 Task: Create a due date automation trigger when advanced on, on the monday of the week a card is due add fields without custom field "Resume" set to a number greater or equal to 1 and greater or equal to 10 at 11:00 AM.
Action: Mouse moved to (1068, 83)
Screenshot: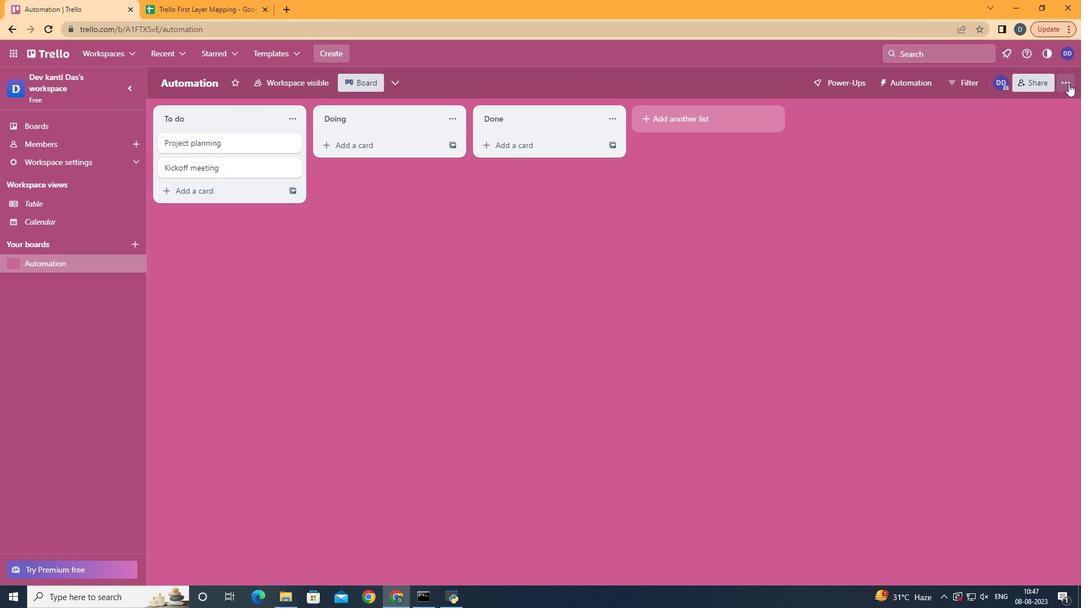 
Action: Mouse pressed left at (1068, 83)
Screenshot: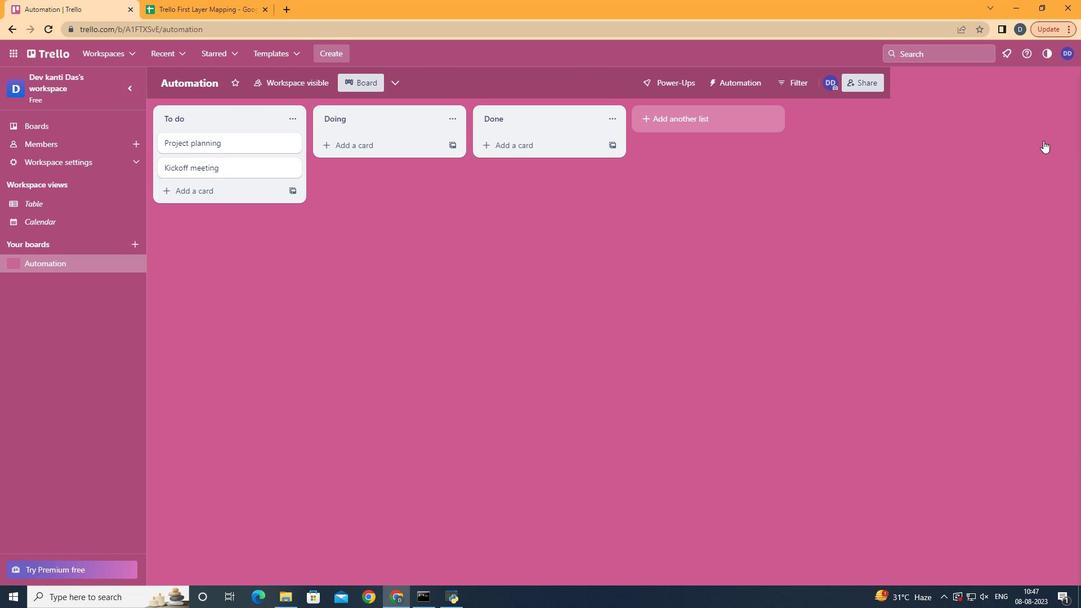 
Action: Mouse moved to (994, 233)
Screenshot: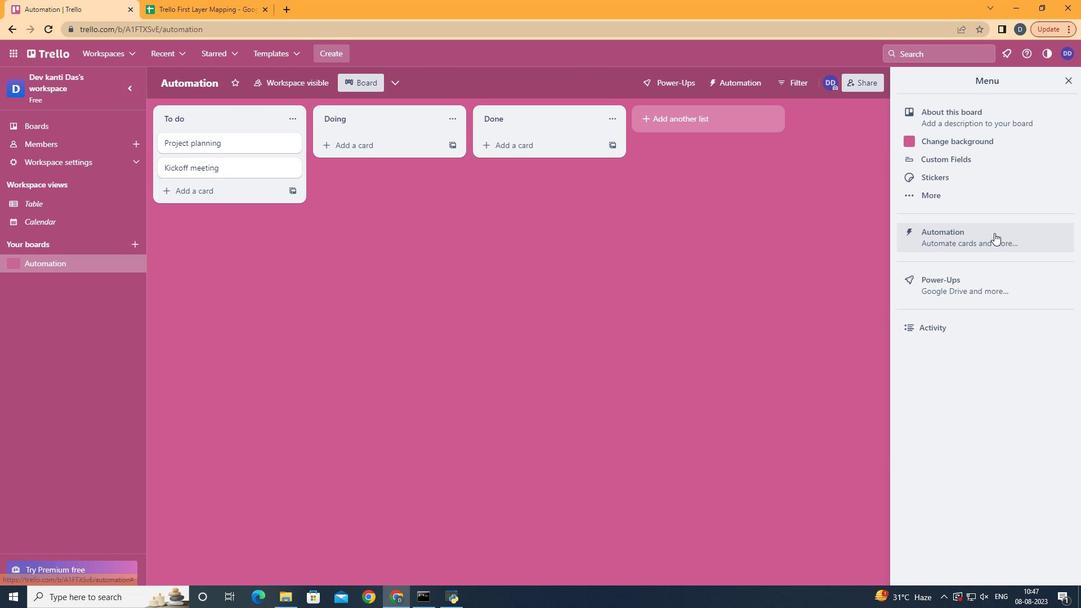 
Action: Mouse pressed left at (994, 233)
Screenshot: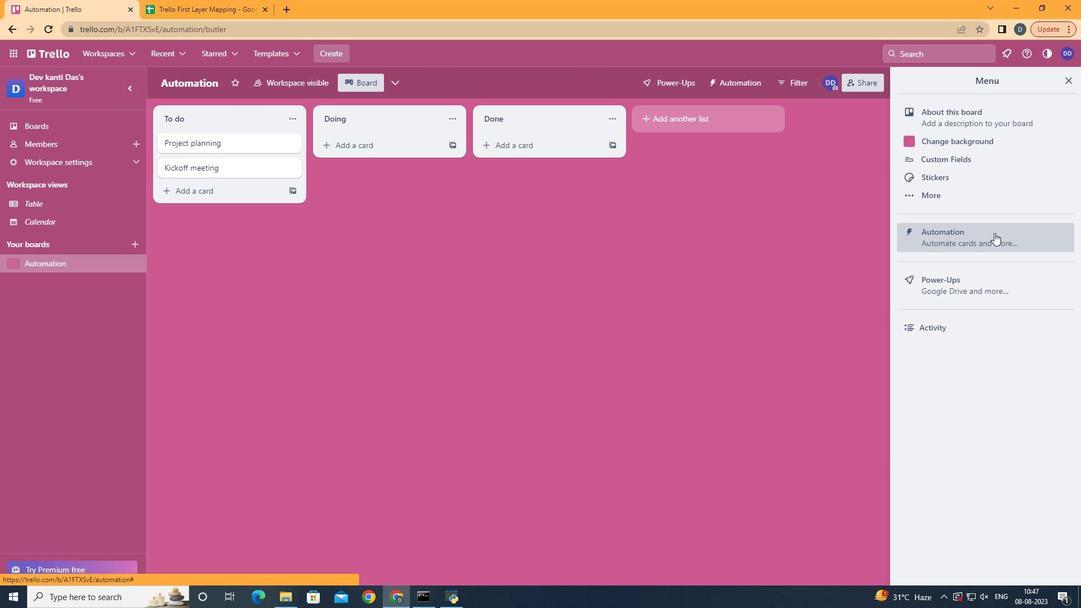 
Action: Mouse moved to (184, 222)
Screenshot: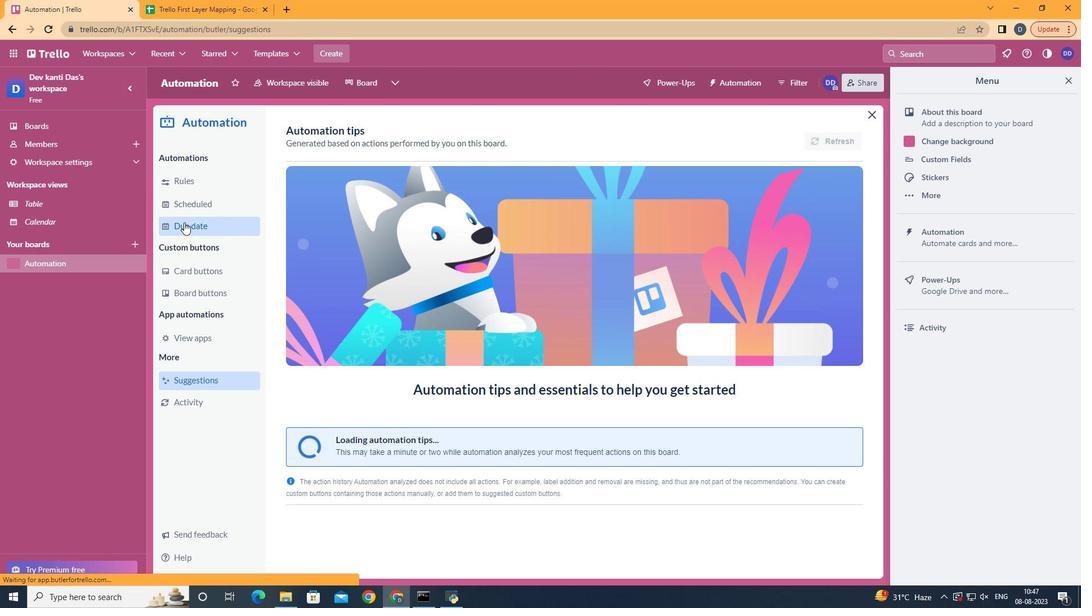
Action: Mouse pressed left at (184, 222)
Screenshot: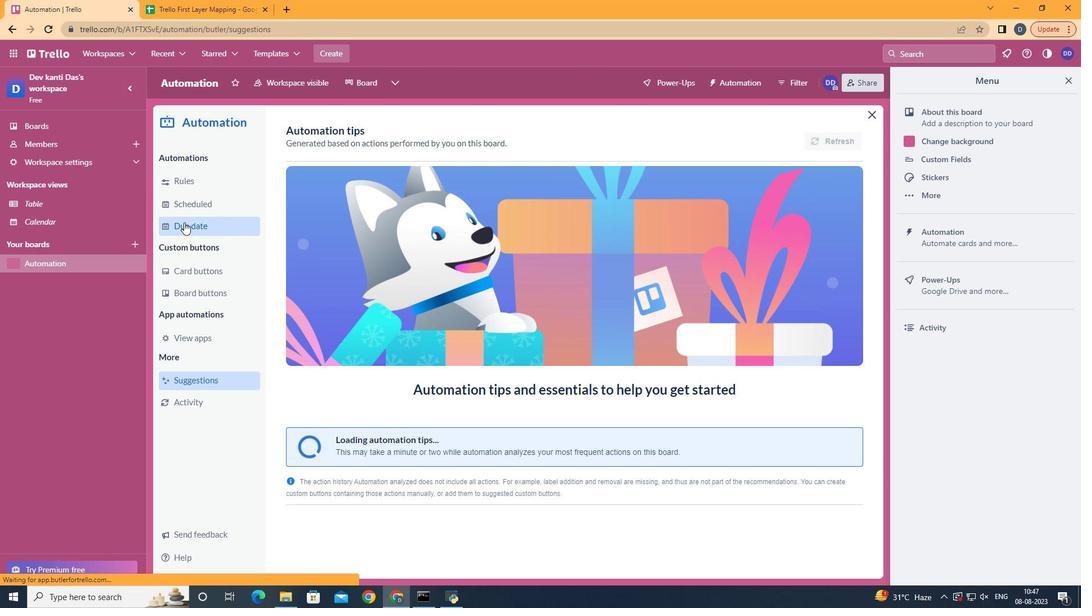 
Action: Mouse moved to (784, 136)
Screenshot: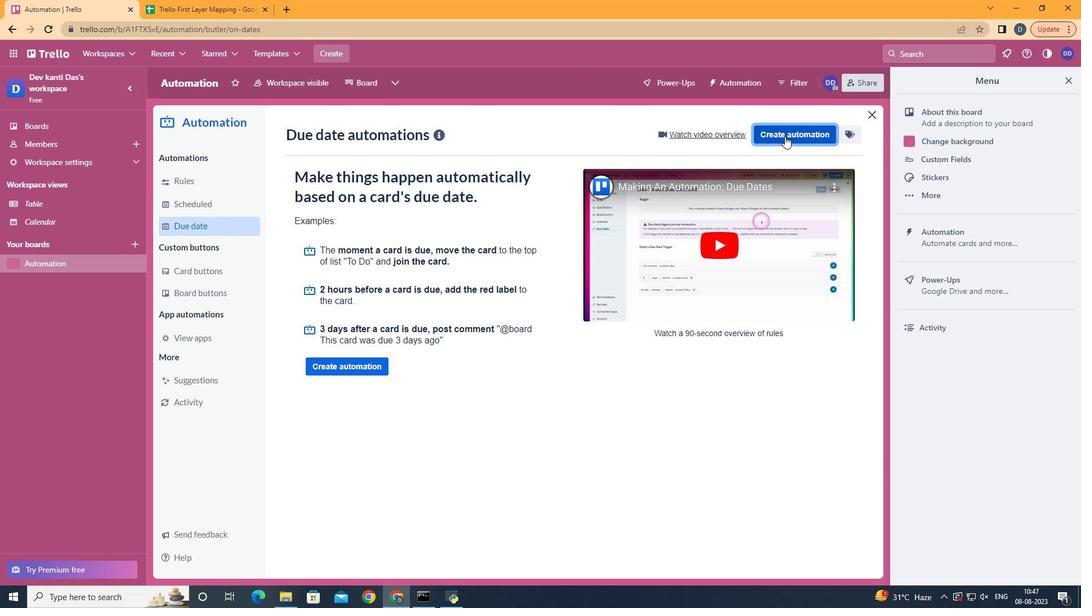 
Action: Mouse pressed left at (784, 136)
Screenshot: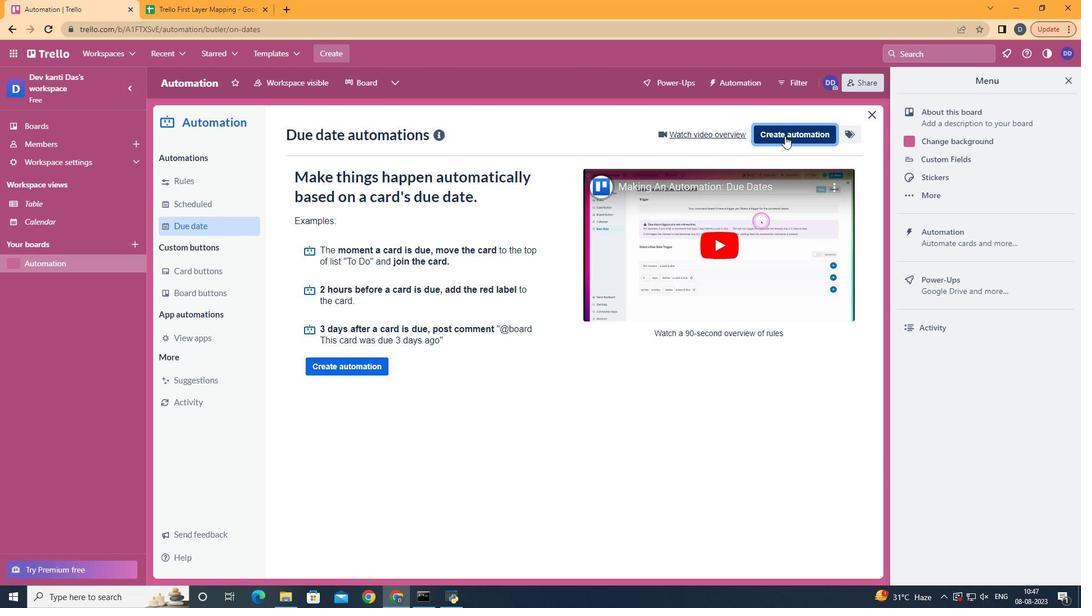 
Action: Mouse moved to (576, 238)
Screenshot: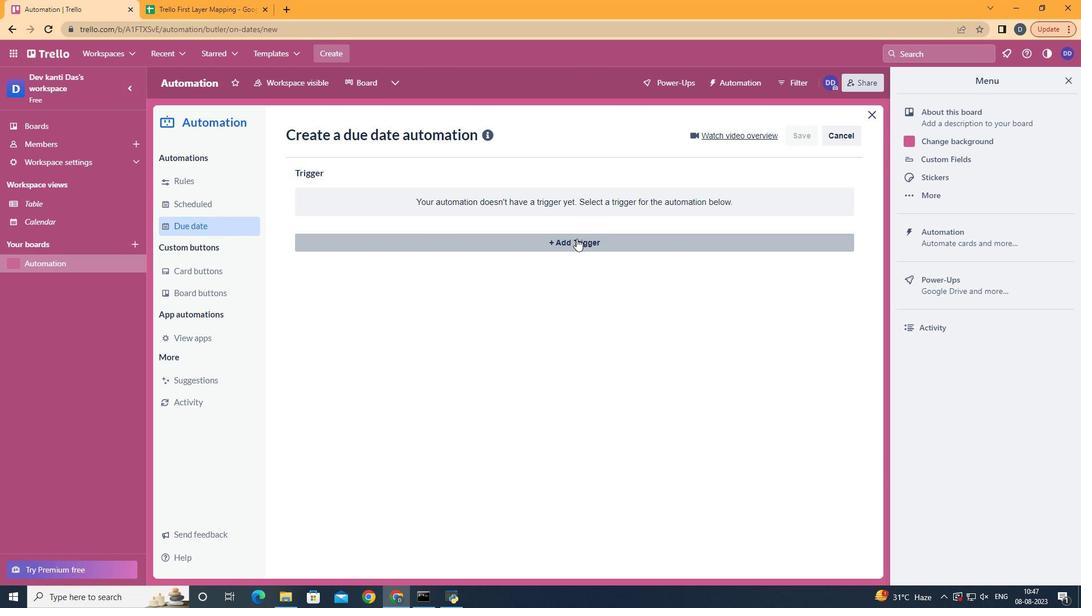 
Action: Mouse pressed left at (576, 238)
Screenshot: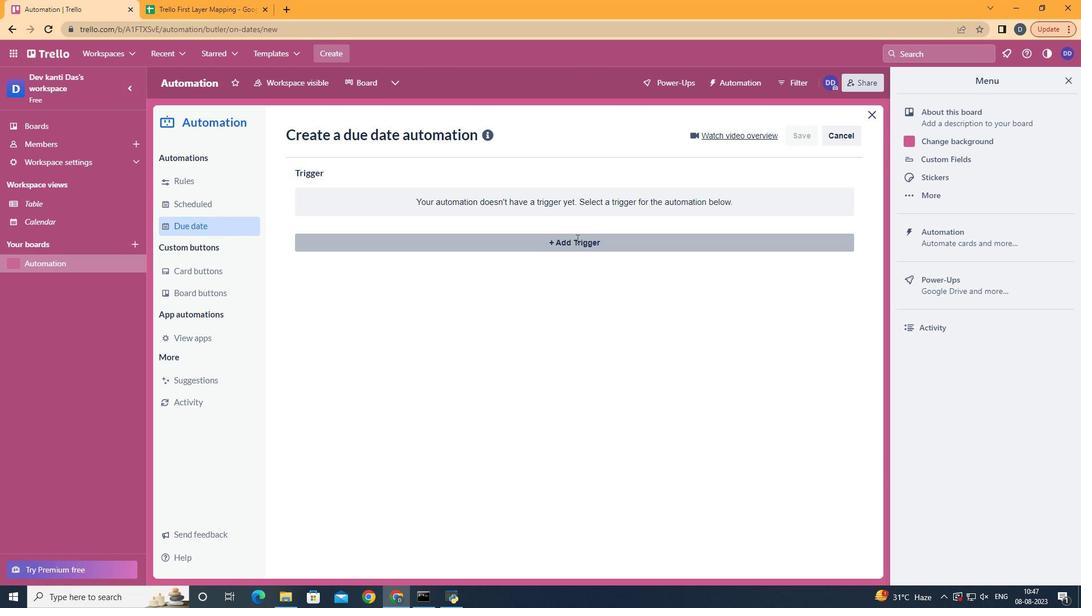 
Action: Mouse moved to (360, 291)
Screenshot: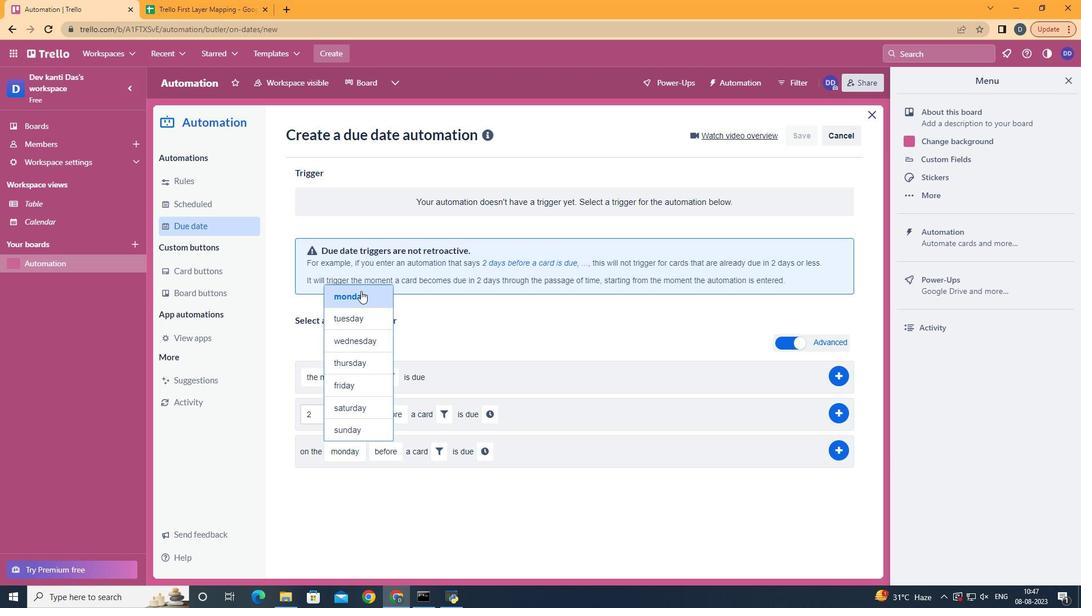 
Action: Mouse pressed left at (360, 291)
Screenshot: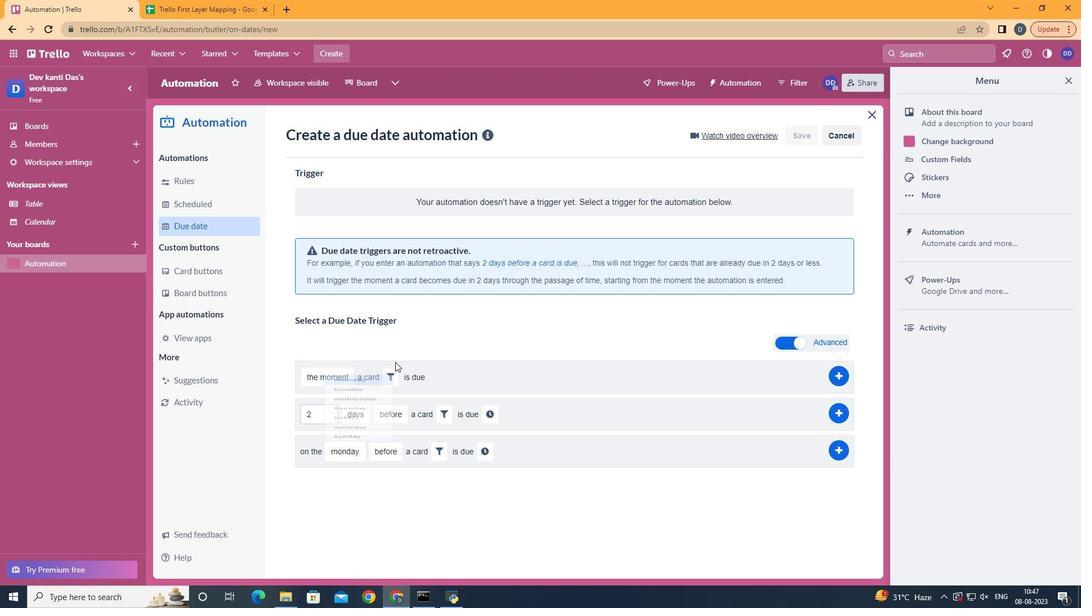 
Action: Mouse moved to (403, 522)
Screenshot: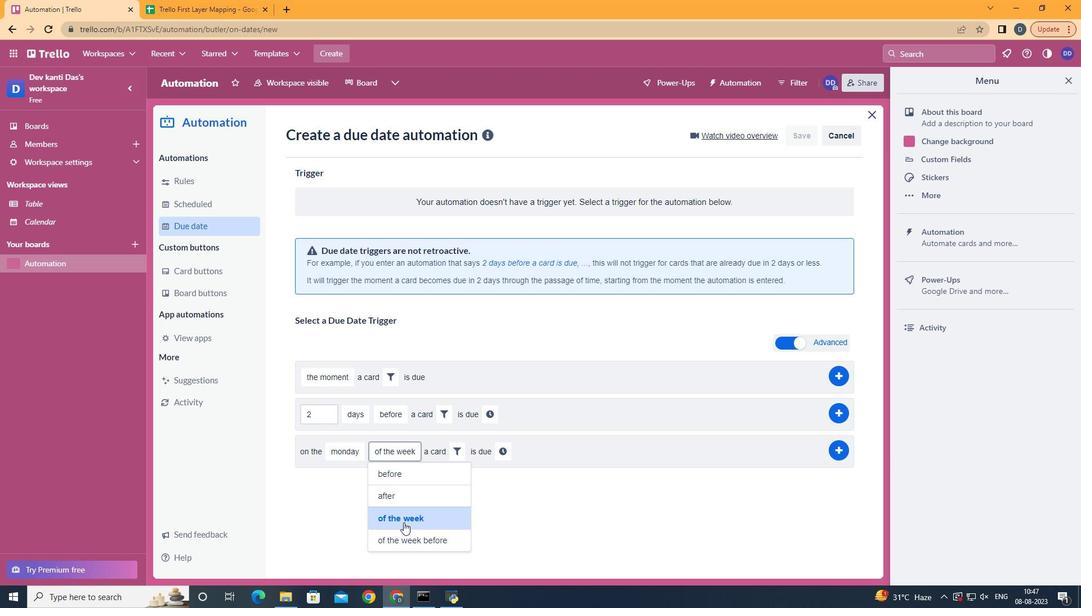
Action: Mouse pressed left at (403, 522)
Screenshot: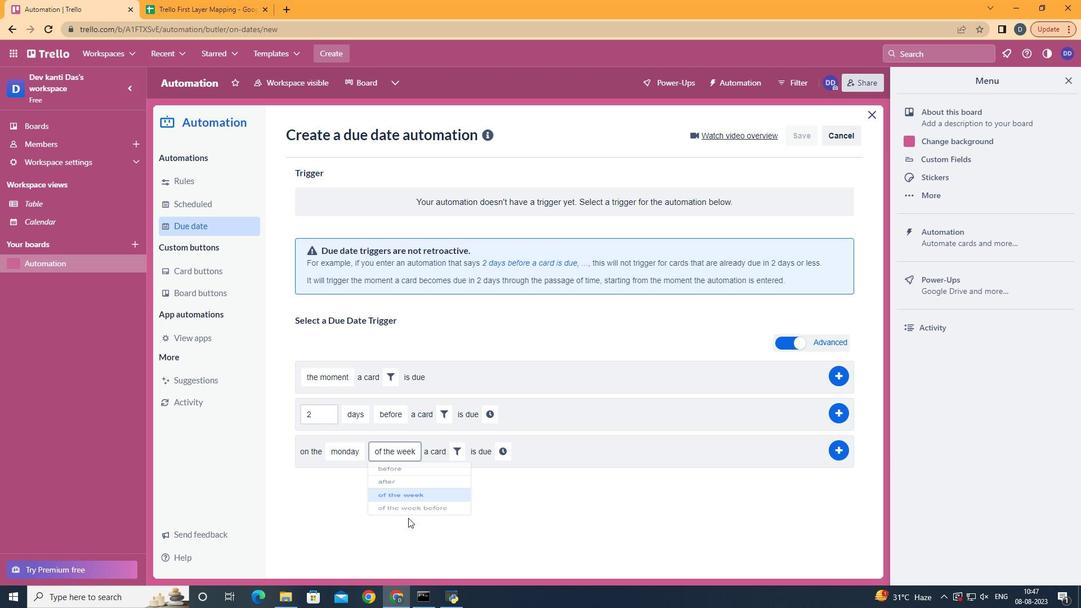 
Action: Mouse moved to (453, 461)
Screenshot: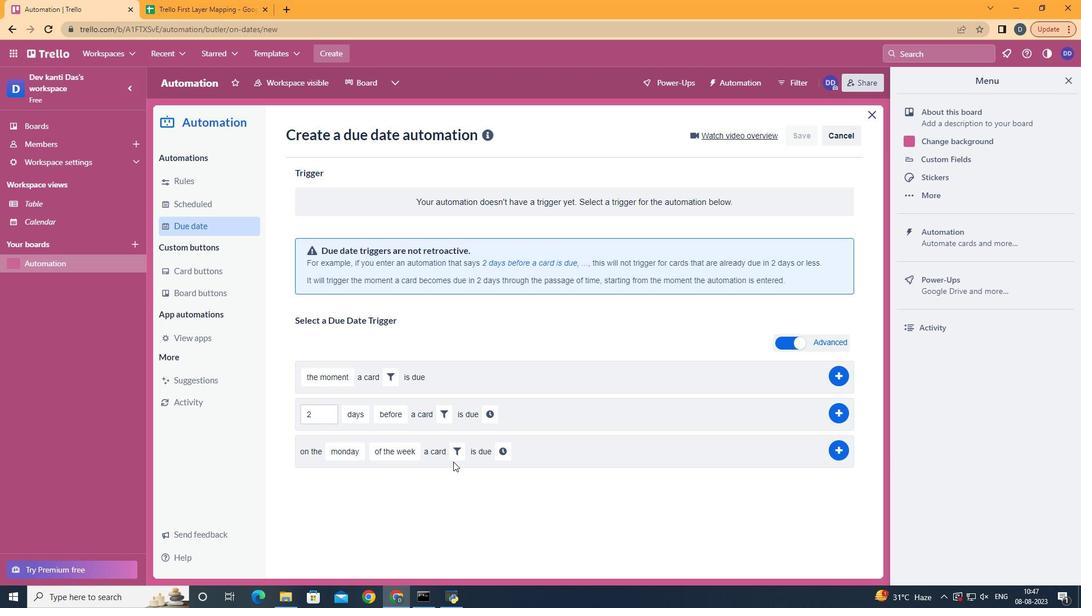 
Action: Mouse pressed left at (453, 461)
Screenshot: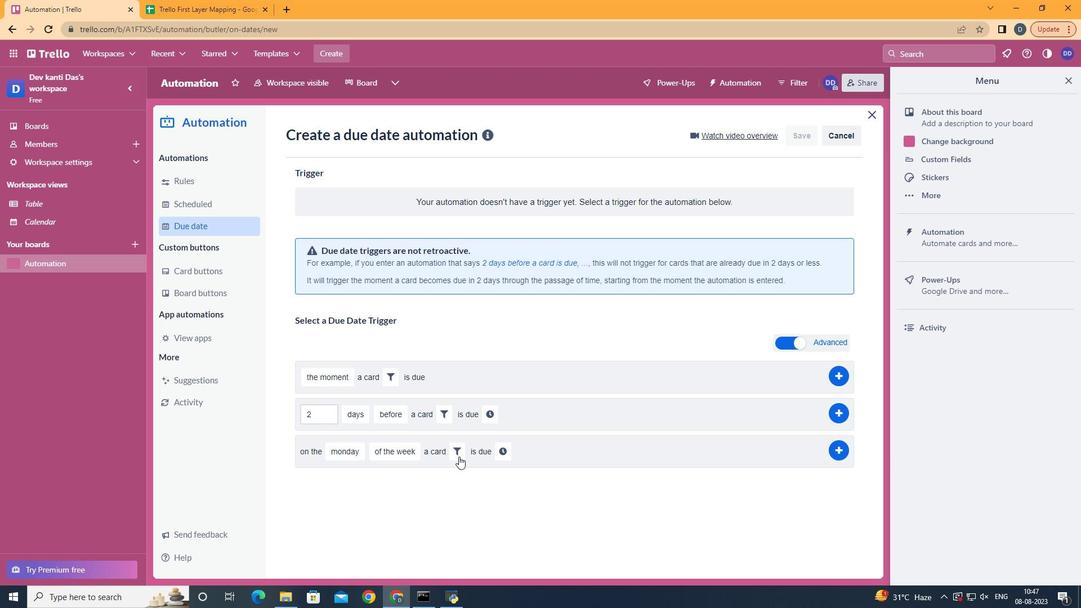
Action: Mouse moved to (458, 456)
Screenshot: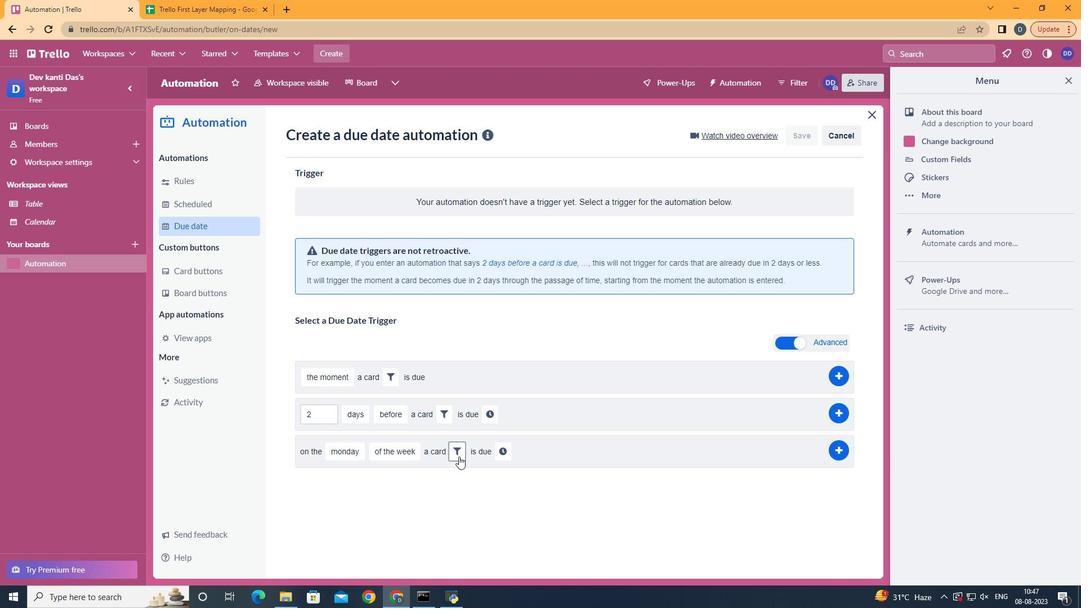 
Action: Mouse pressed left at (458, 456)
Screenshot: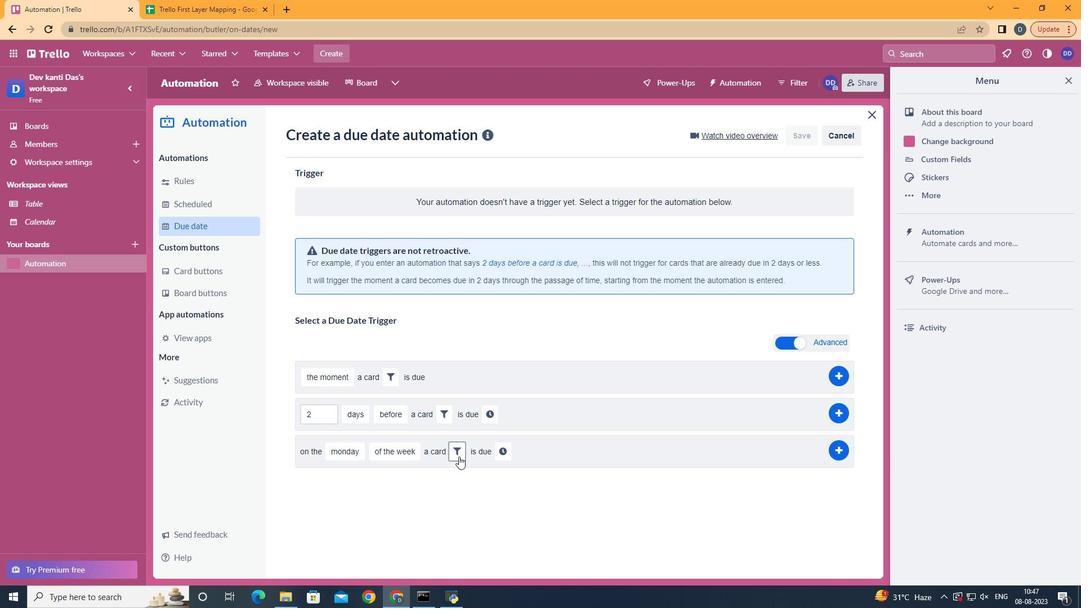 
Action: Mouse moved to (633, 485)
Screenshot: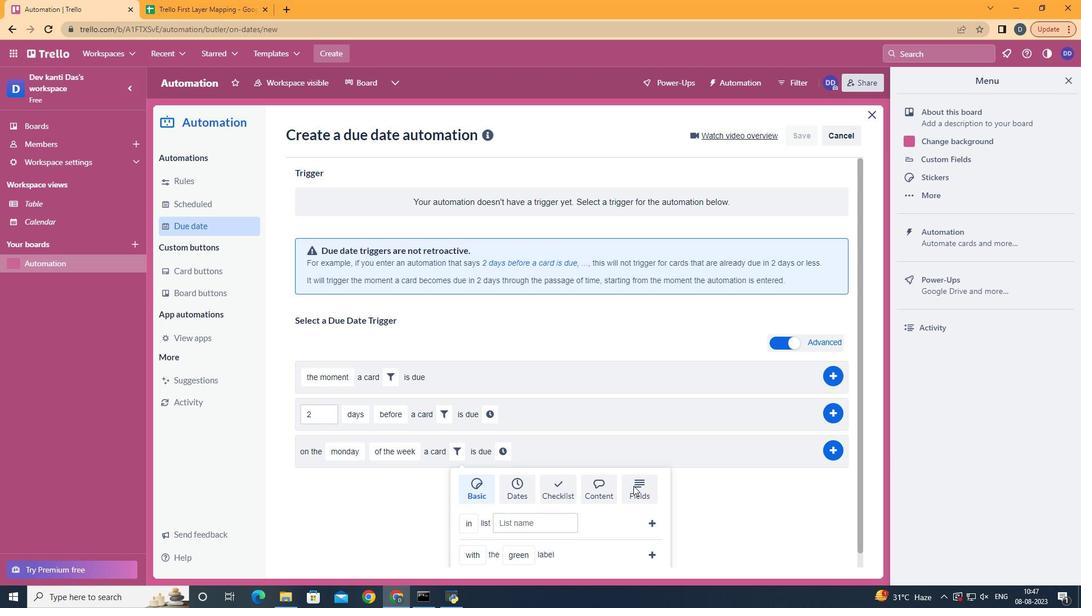 
Action: Mouse pressed left at (633, 485)
Screenshot: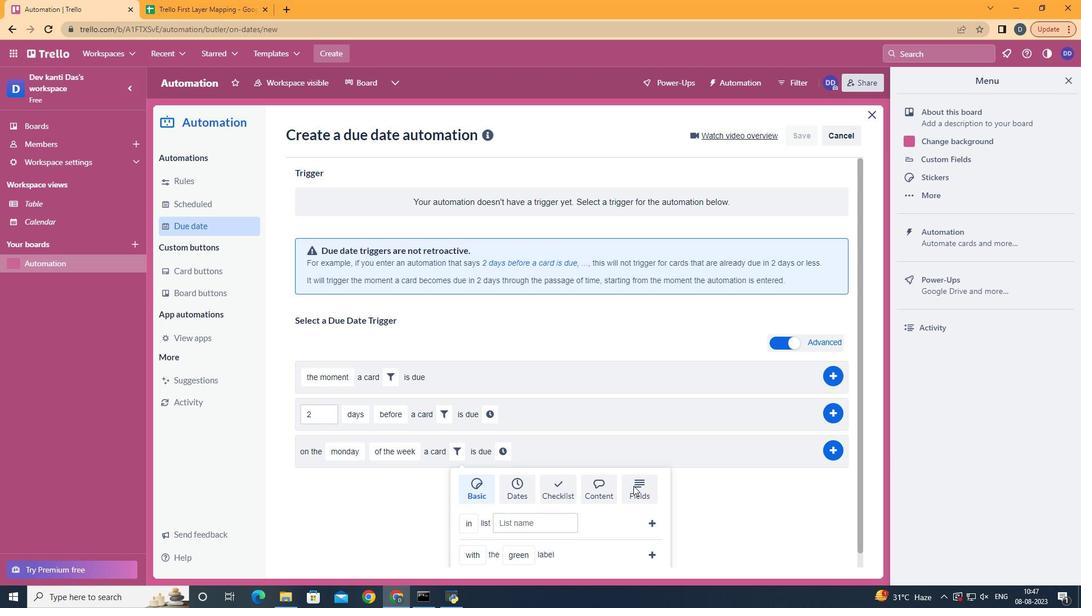 
Action: Mouse scrolled (633, 485) with delta (0, 0)
Screenshot: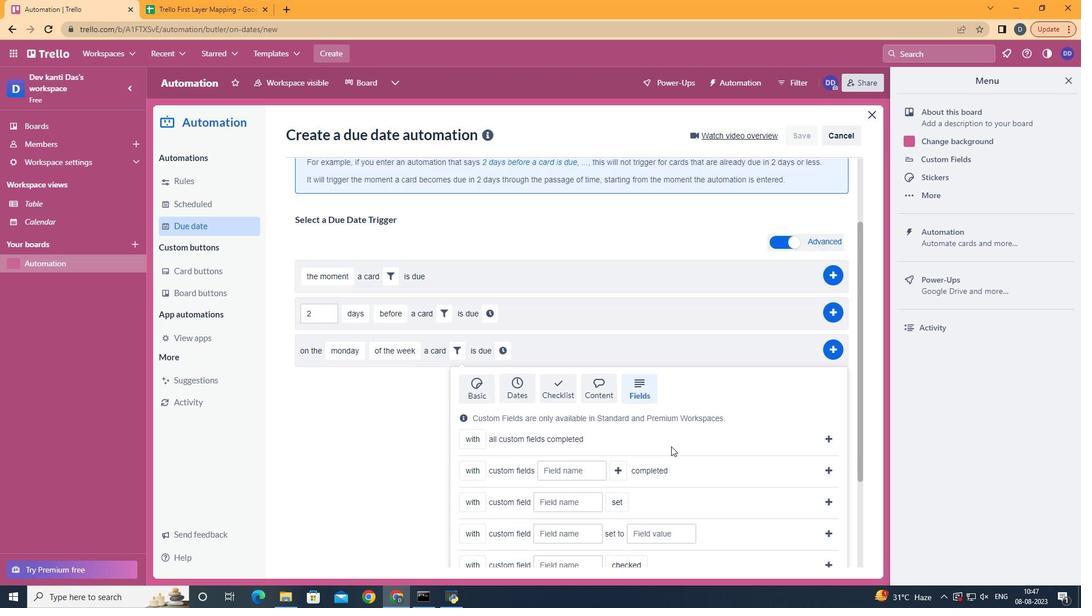 
Action: Mouse scrolled (633, 485) with delta (0, 0)
Screenshot: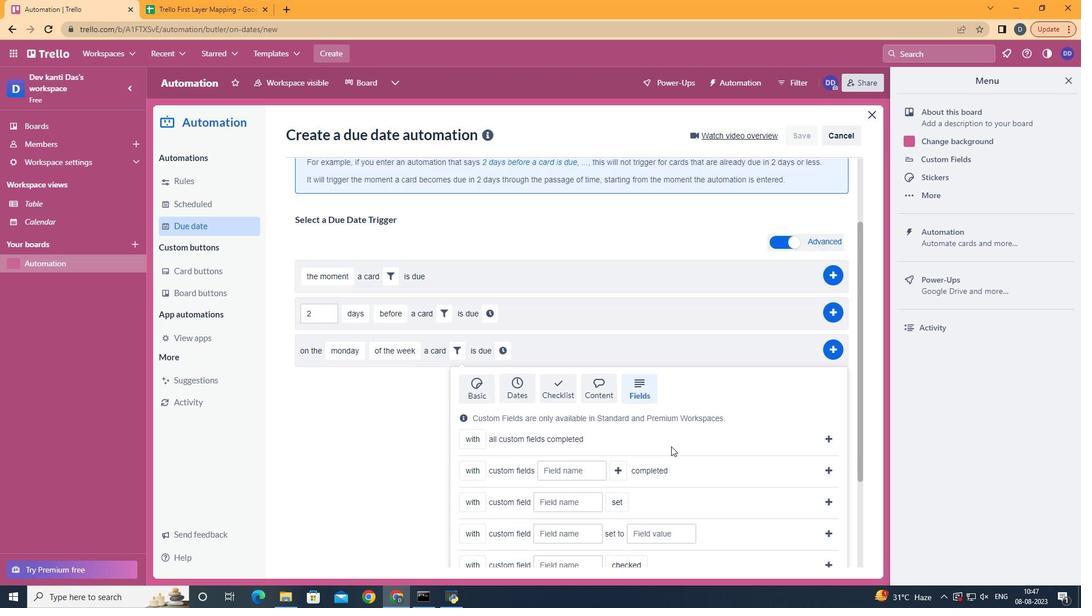
Action: Mouse scrolled (633, 485) with delta (0, 0)
Screenshot: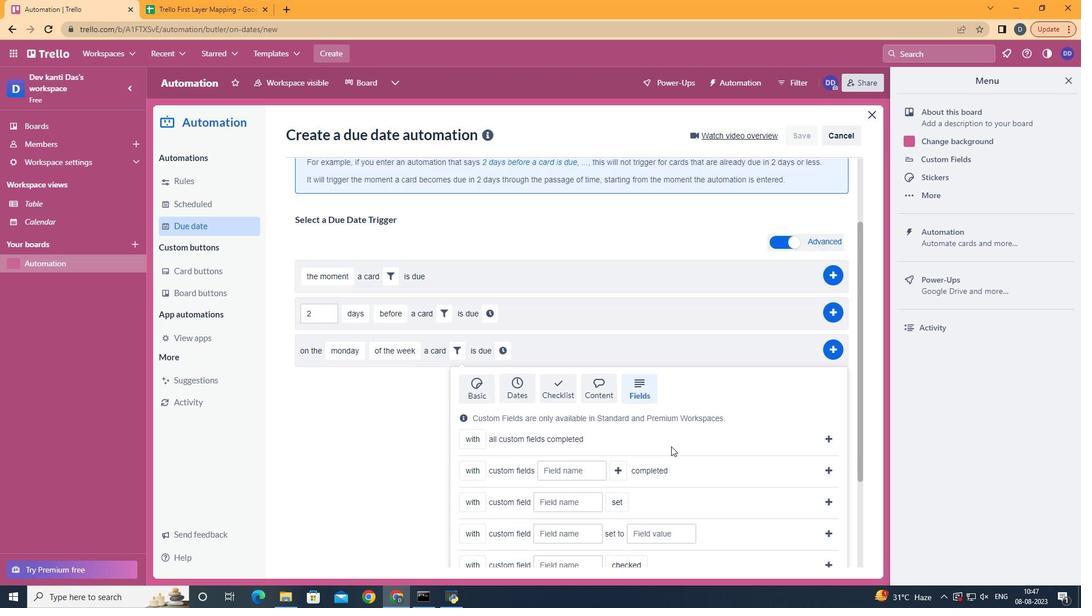 
Action: Mouse scrolled (633, 485) with delta (0, 0)
Screenshot: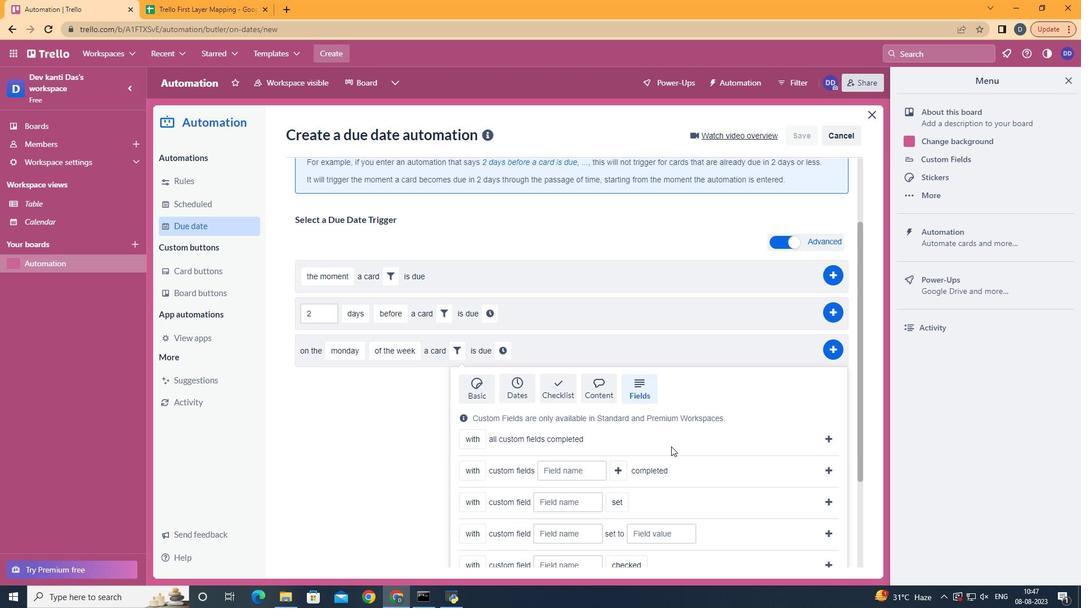 
Action: Mouse scrolled (633, 485) with delta (0, 0)
Screenshot: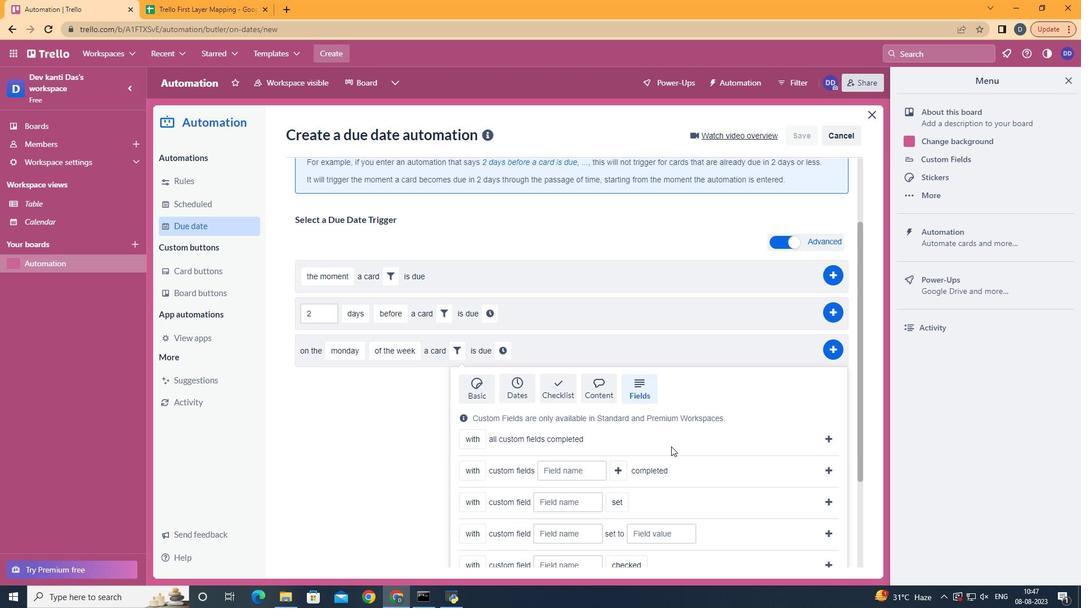 
Action: Mouse scrolled (633, 485) with delta (0, 0)
Screenshot: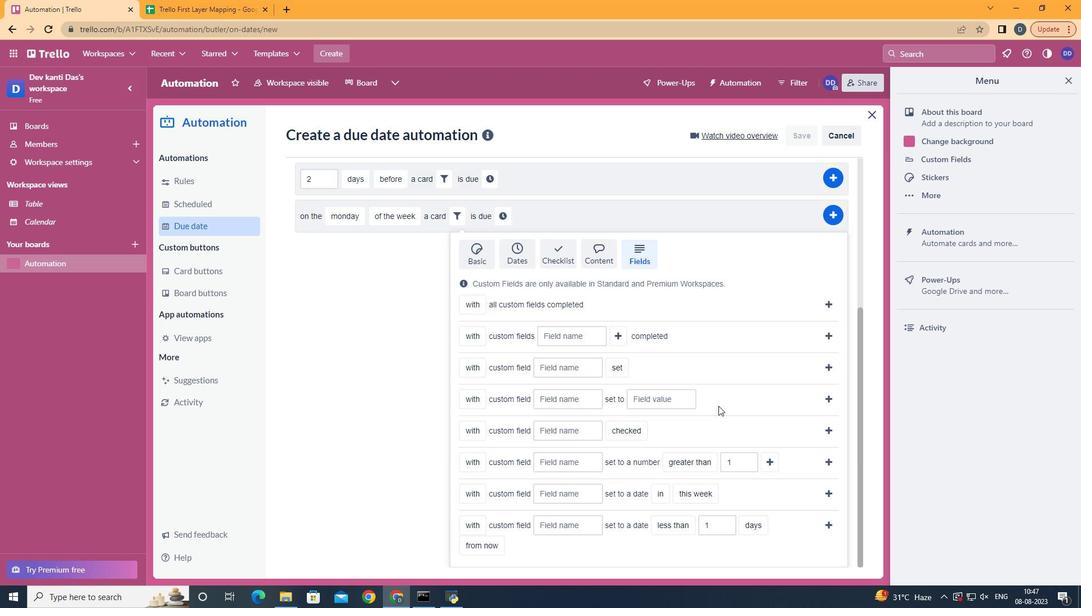 
Action: Mouse moved to (474, 499)
Screenshot: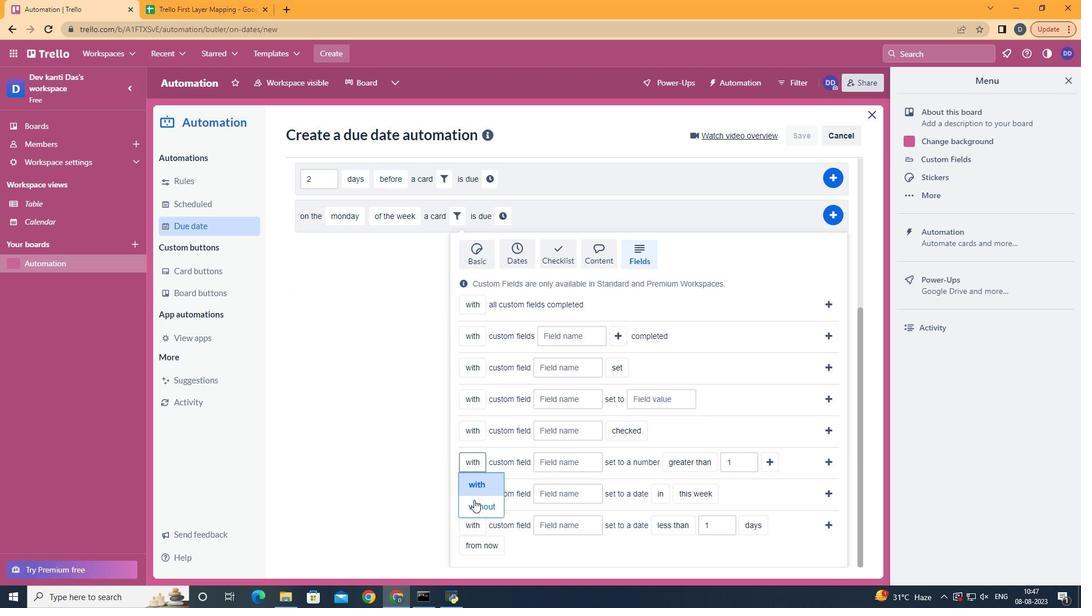 
Action: Mouse pressed left at (474, 499)
Screenshot: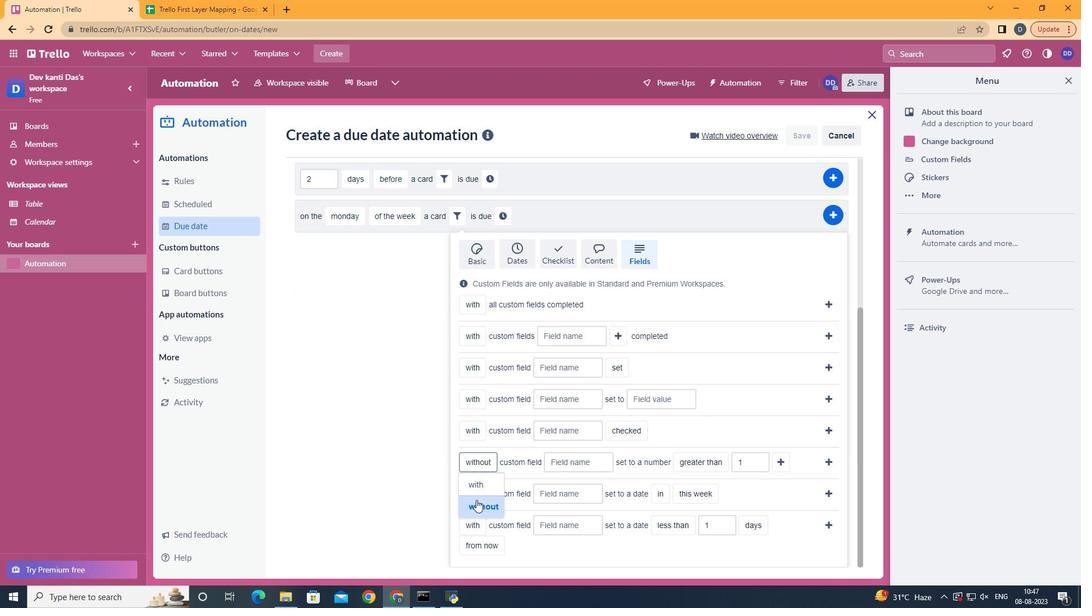 
Action: Mouse moved to (572, 458)
Screenshot: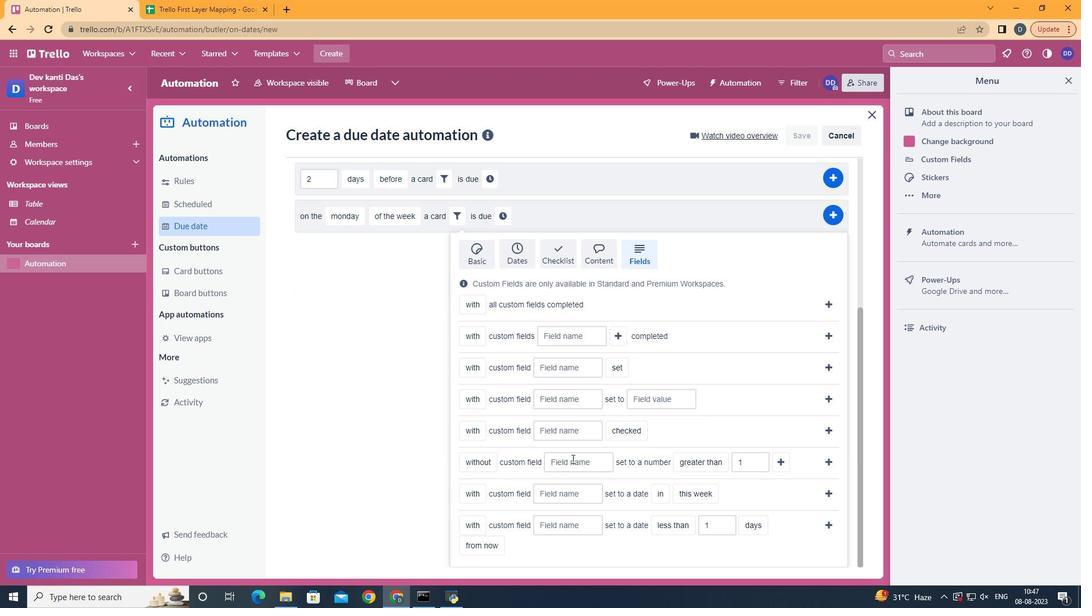 
Action: Mouse pressed left at (572, 458)
Screenshot: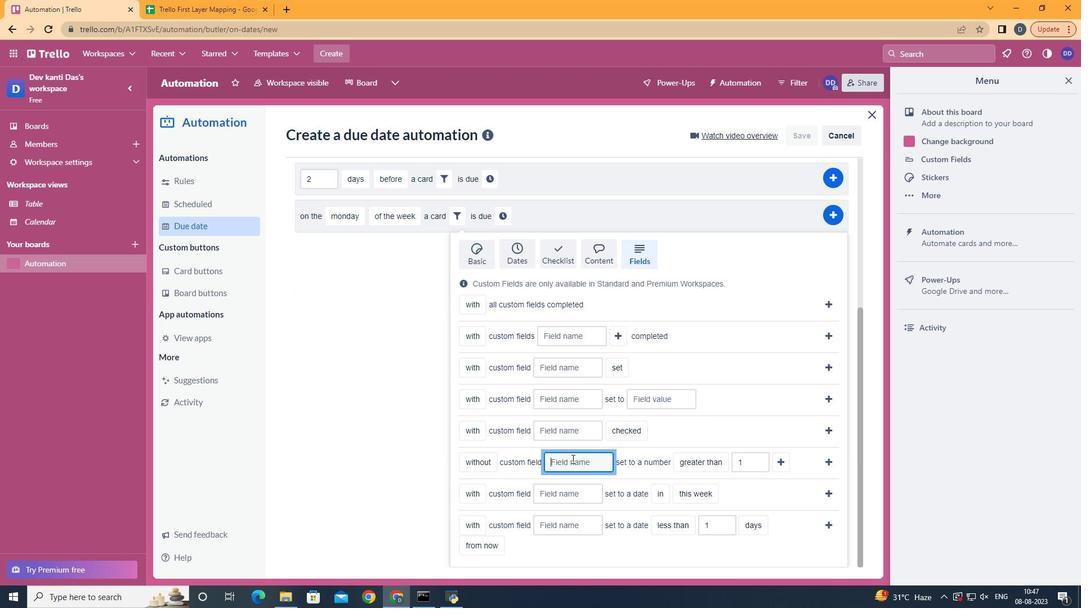 
Action: Key pressed <Key.shift>Resume
Screenshot: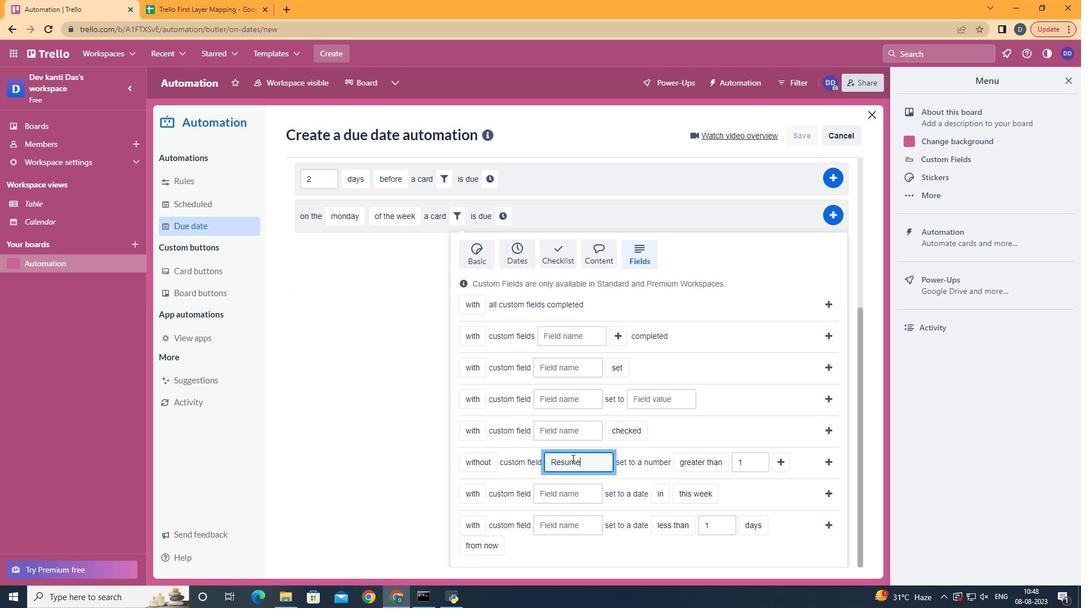 
Action: Mouse moved to (716, 508)
Screenshot: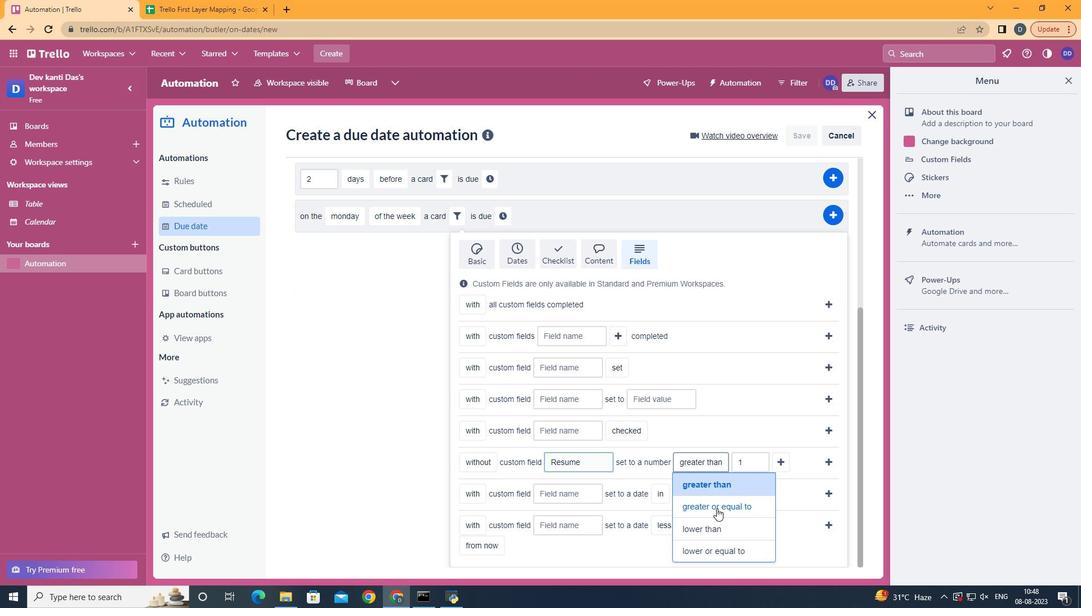 
Action: Mouse pressed left at (716, 508)
Screenshot: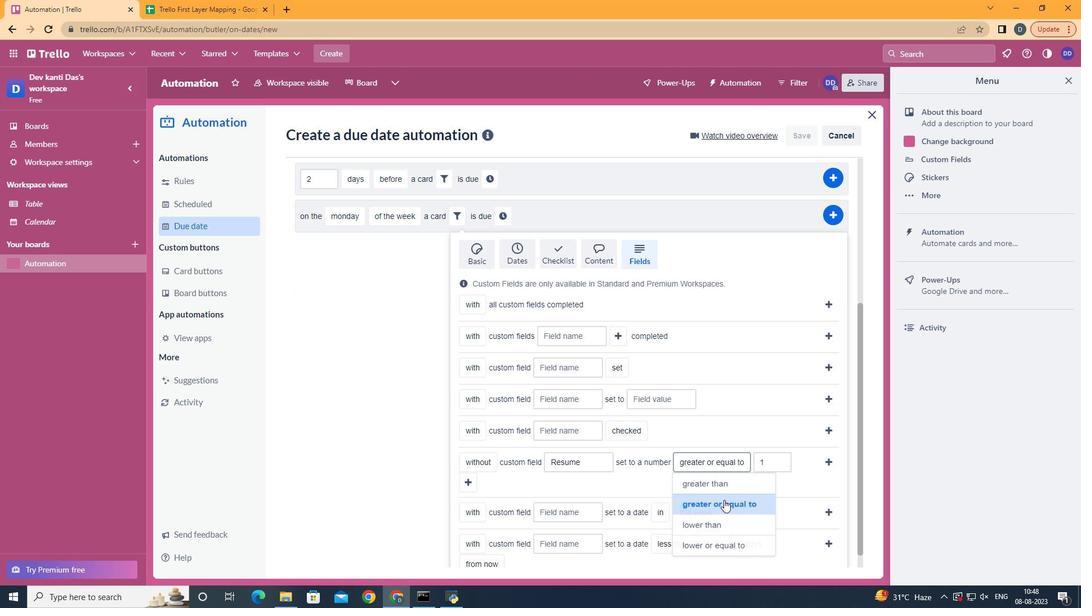 
Action: Mouse moved to (472, 485)
Screenshot: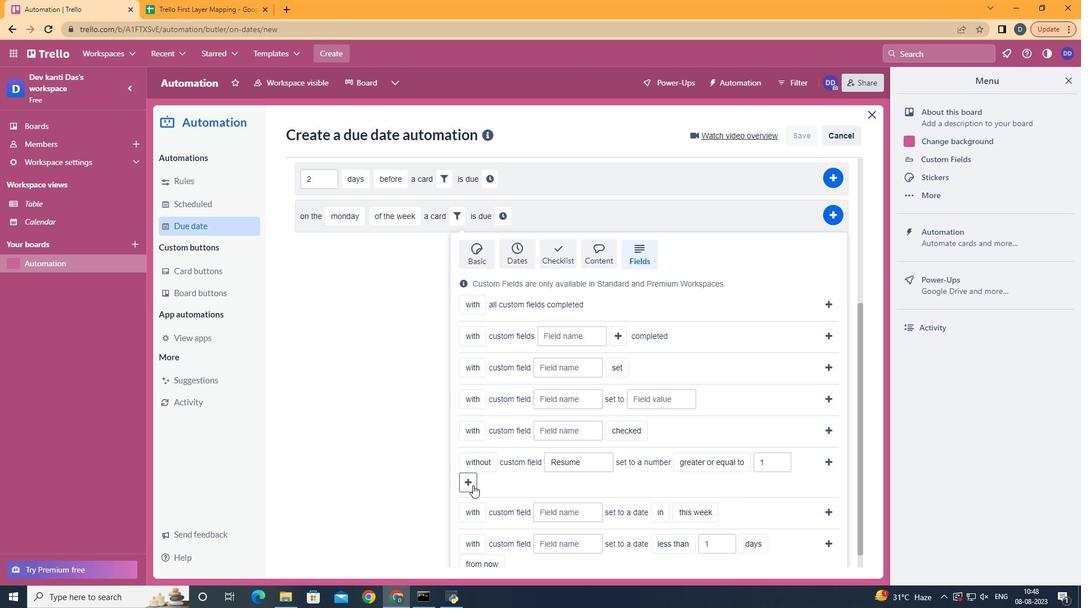 
Action: Mouse pressed left at (472, 485)
Screenshot: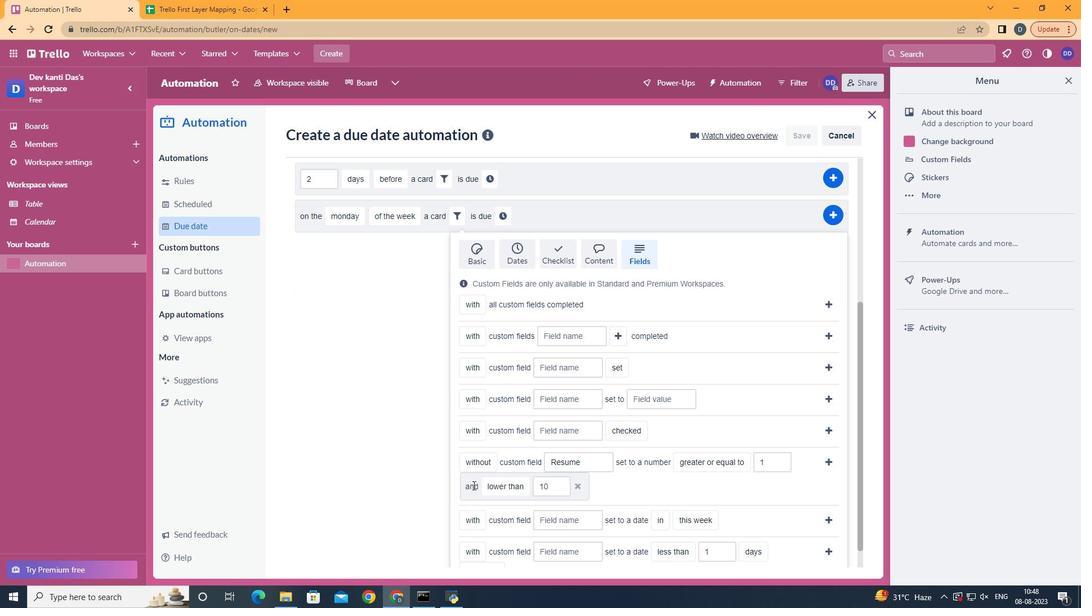 
Action: Mouse moved to (537, 469)
Screenshot: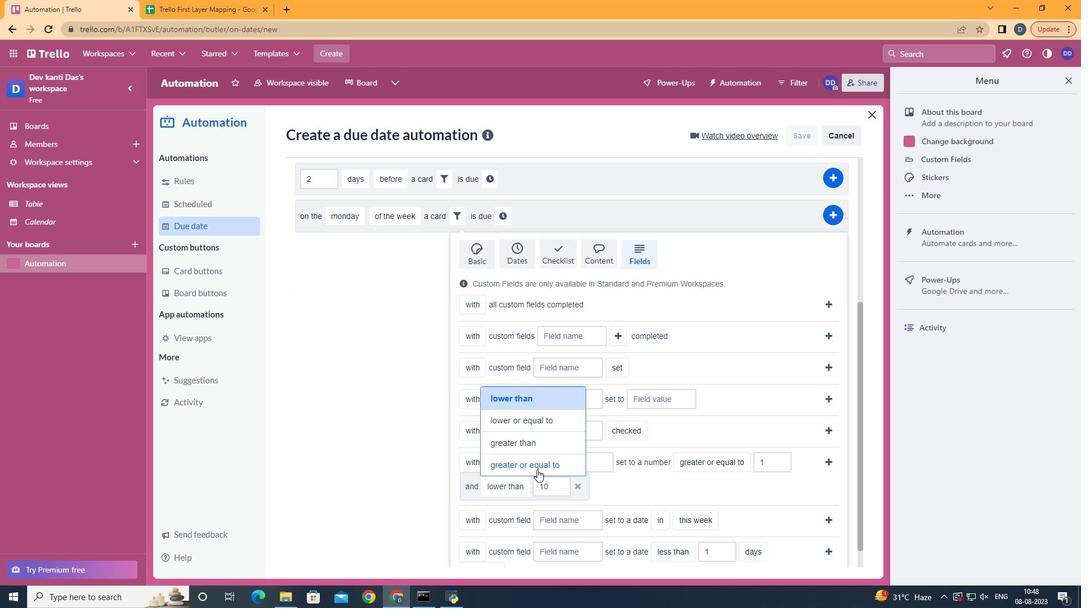 
Action: Mouse pressed left at (537, 469)
Screenshot: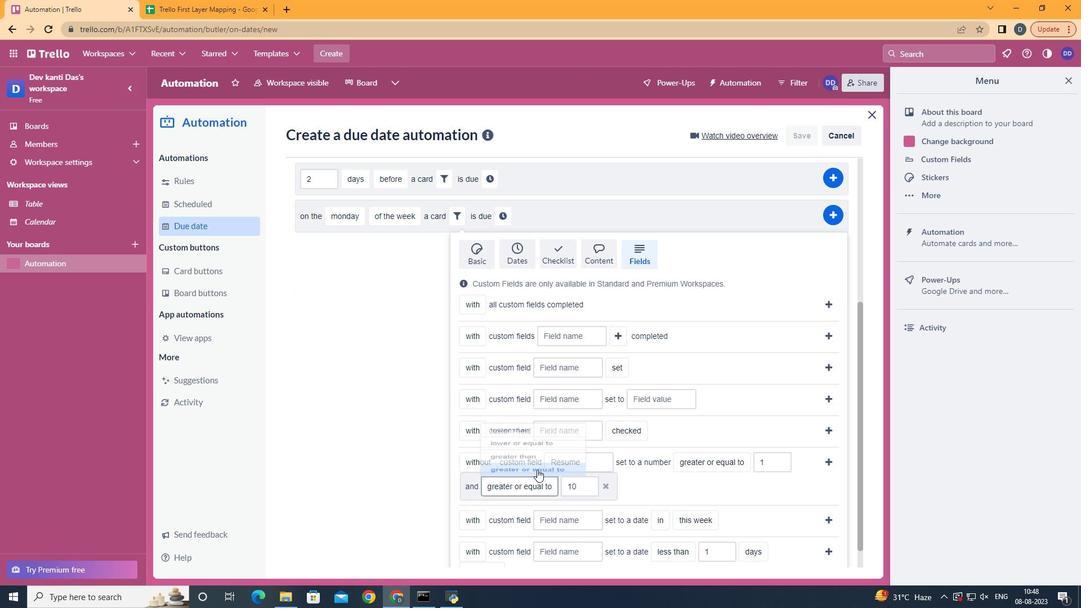 
Action: Mouse moved to (825, 466)
Screenshot: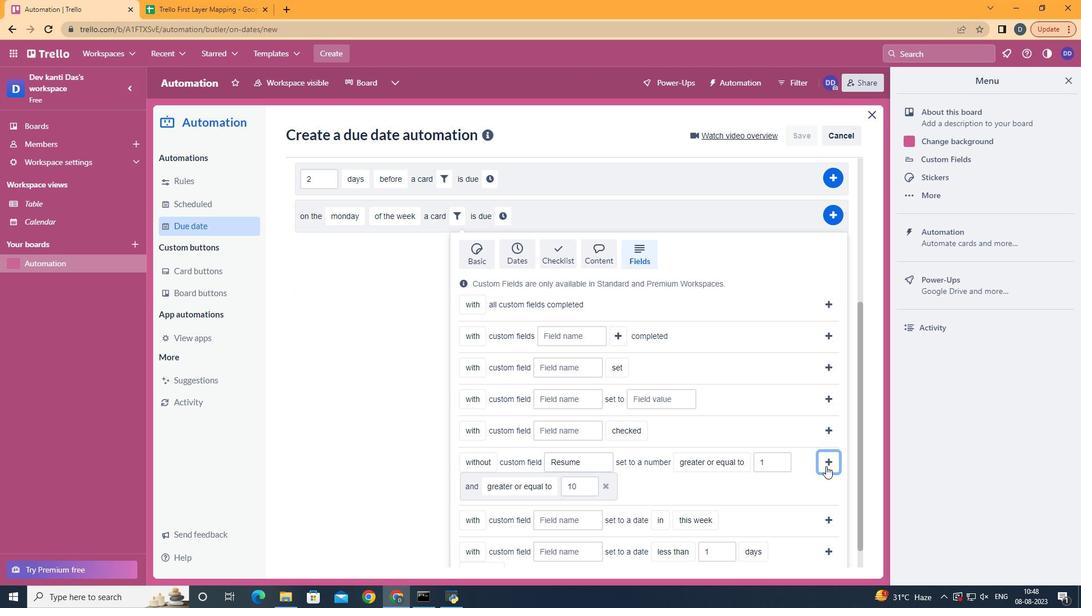 
Action: Mouse pressed left at (825, 466)
Screenshot: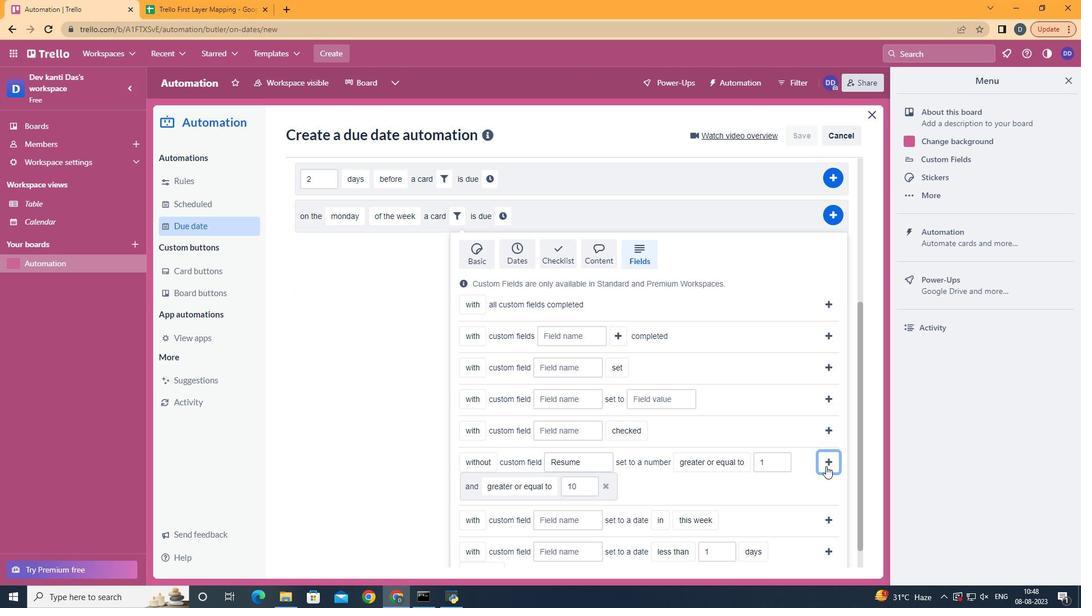 
Action: Mouse moved to (342, 478)
Screenshot: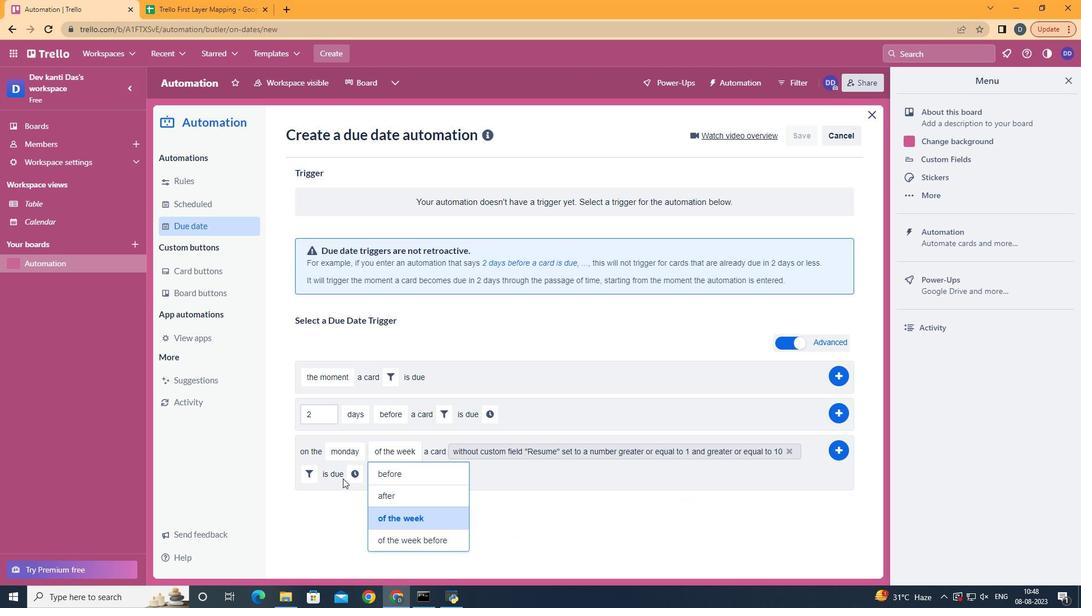
Action: Mouse pressed left at (342, 478)
Screenshot: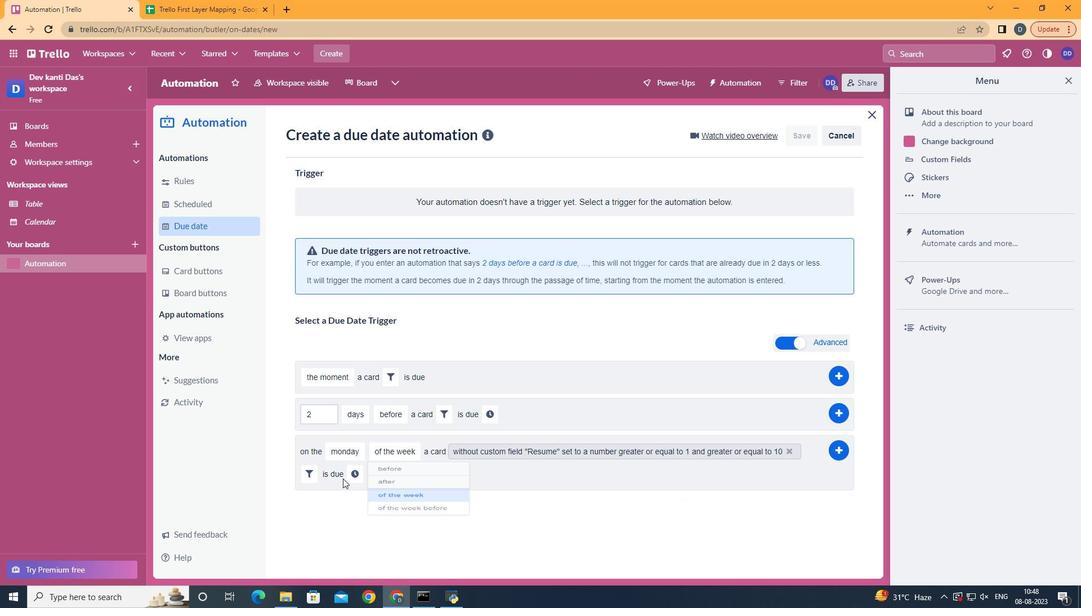 
Action: Mouse moved to (364, 471)
Screenshot: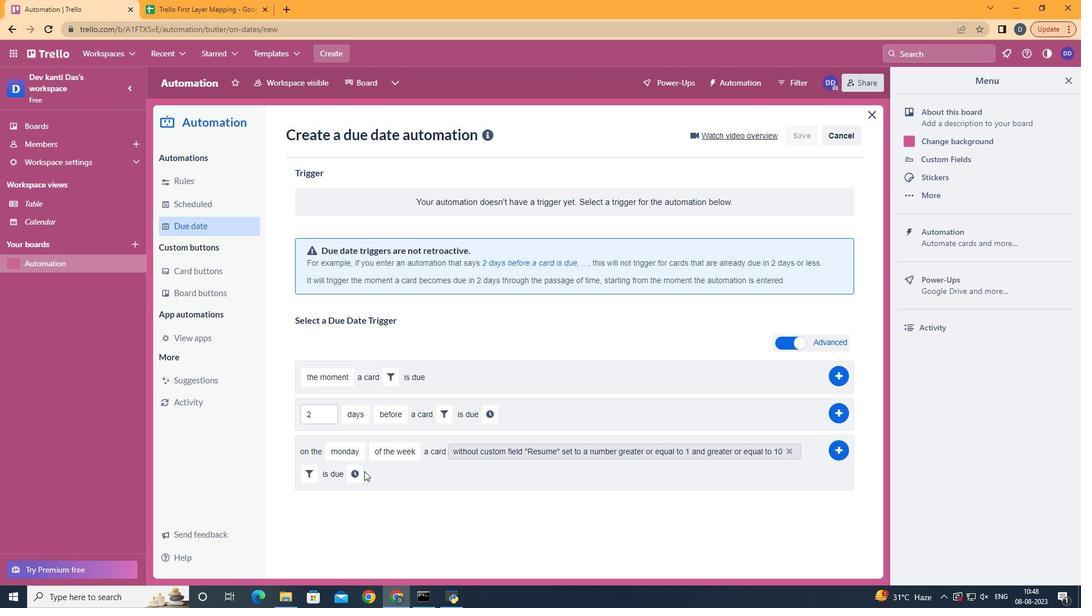 
Action: Mouse pressed left at (364, 471)
Screenshot: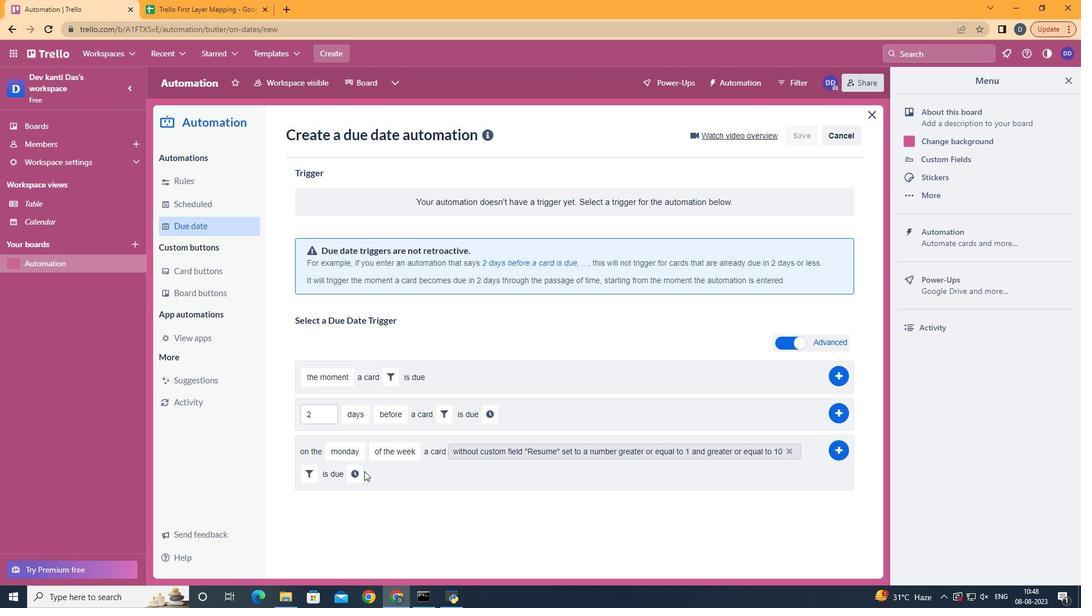 
Action: Mouse moved to (355, 474)
Screenshot: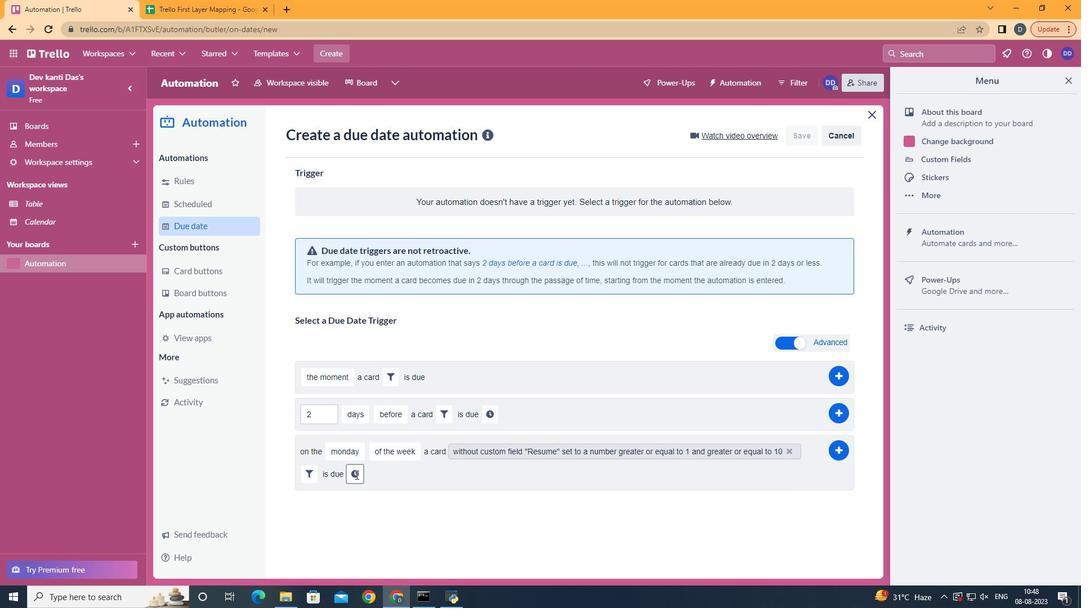 
Action: Mouse pressed left at (355, 474)
Screenshot: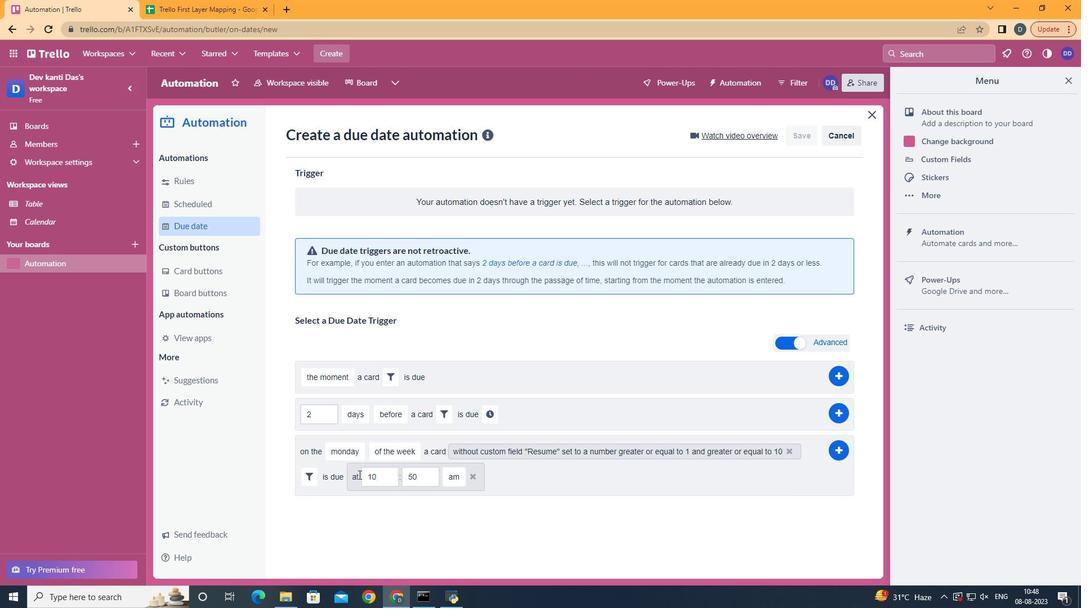 
Action: Mouse moved to (387, 480)
Screenshot: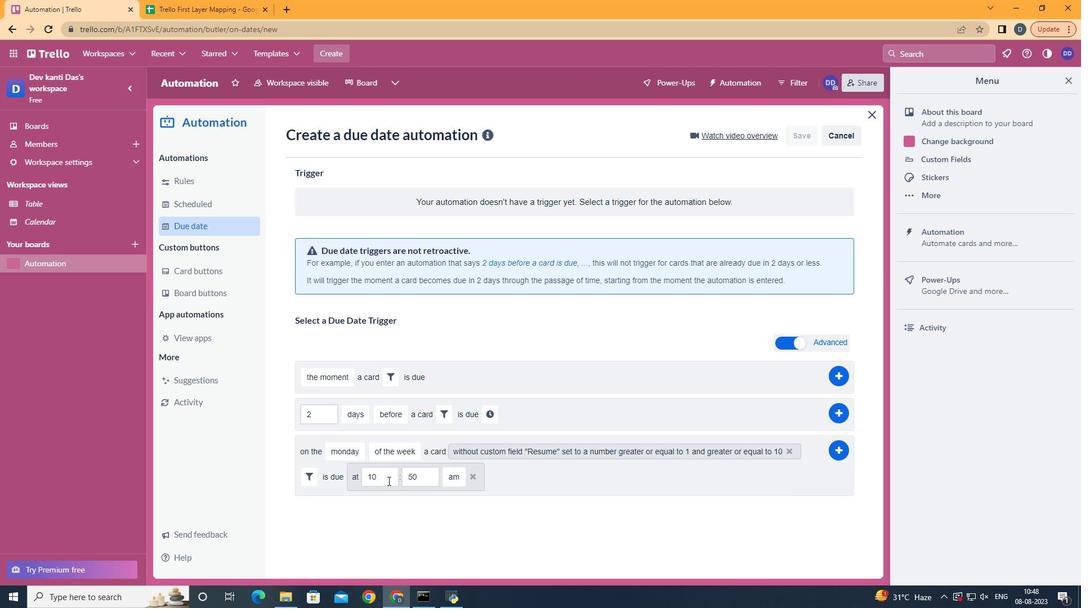 
Action: Mouse pressed left at (387, 480)
Screenshot: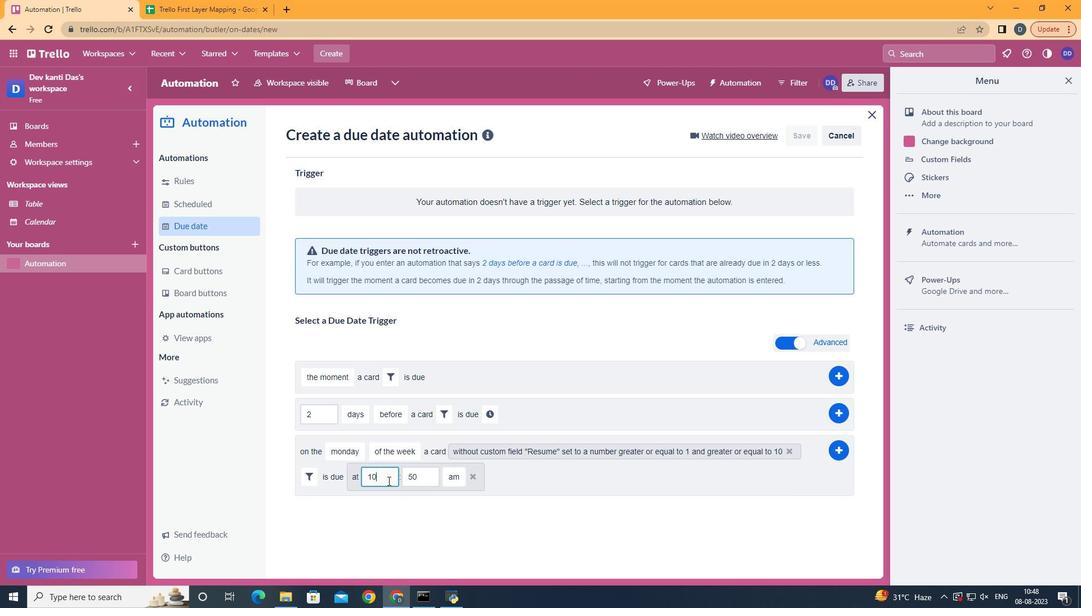 
Action: Mouse moved to (387, 480)
Screenshot: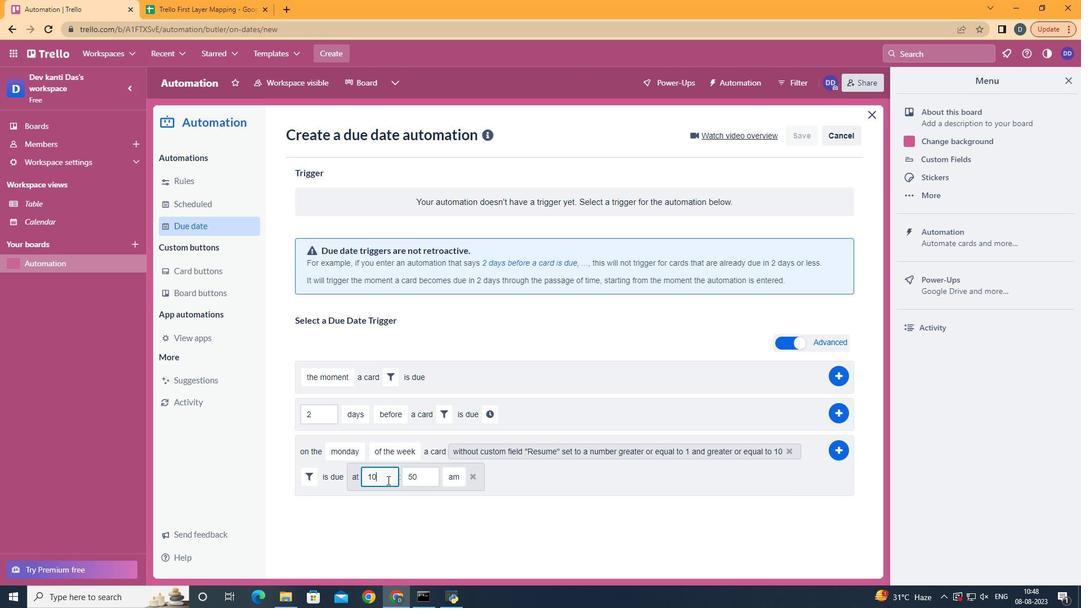 
Action: Key pressed <Key.backspace>1
Screenshot: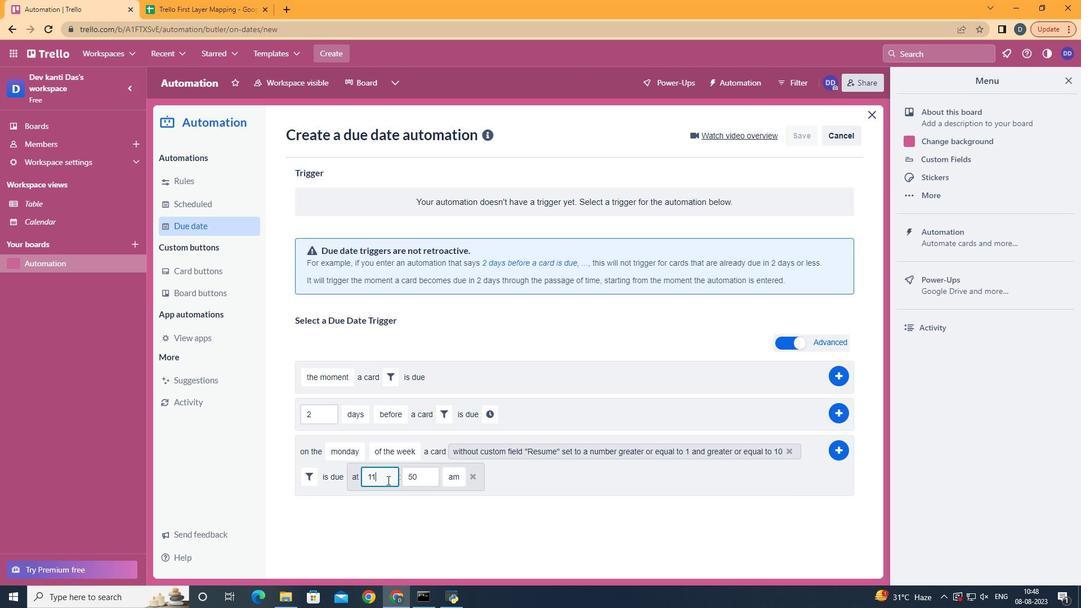 
Action: Mouse moved to (423, 473)
Screenshot: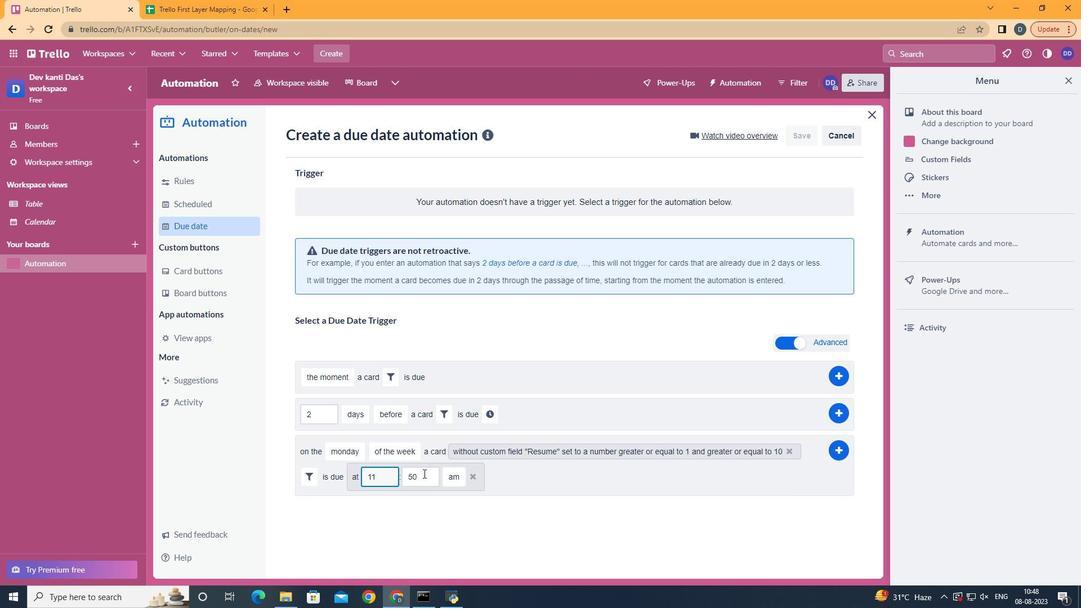 
Action: Mouse pressed left at (423, 473)
Screenshot: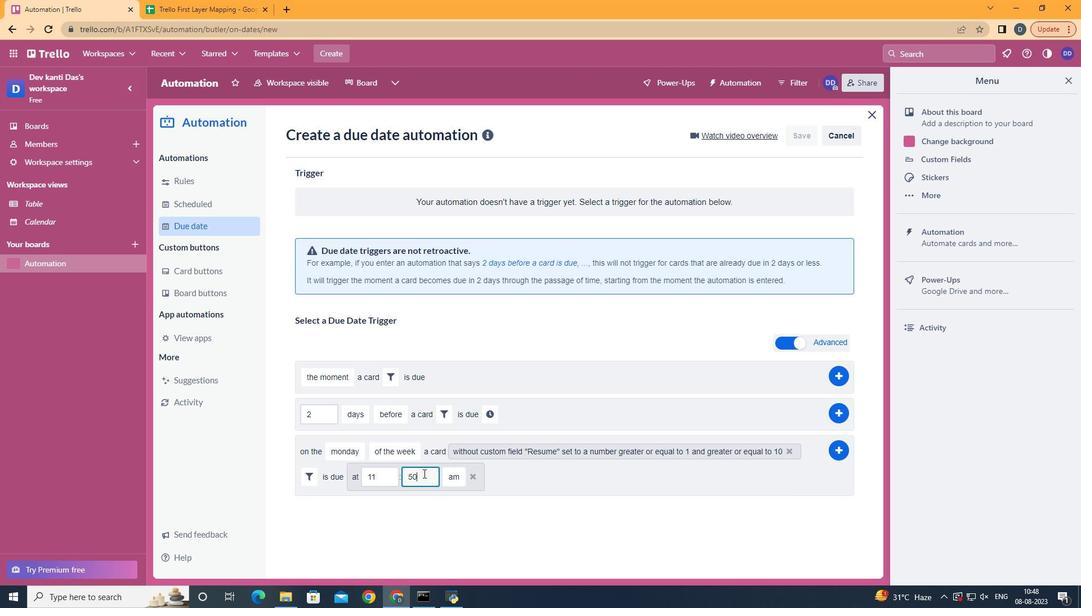 
Action: Key pressed <Key.backspace><Key.backspace>00<Key.backspace>
Screenshot: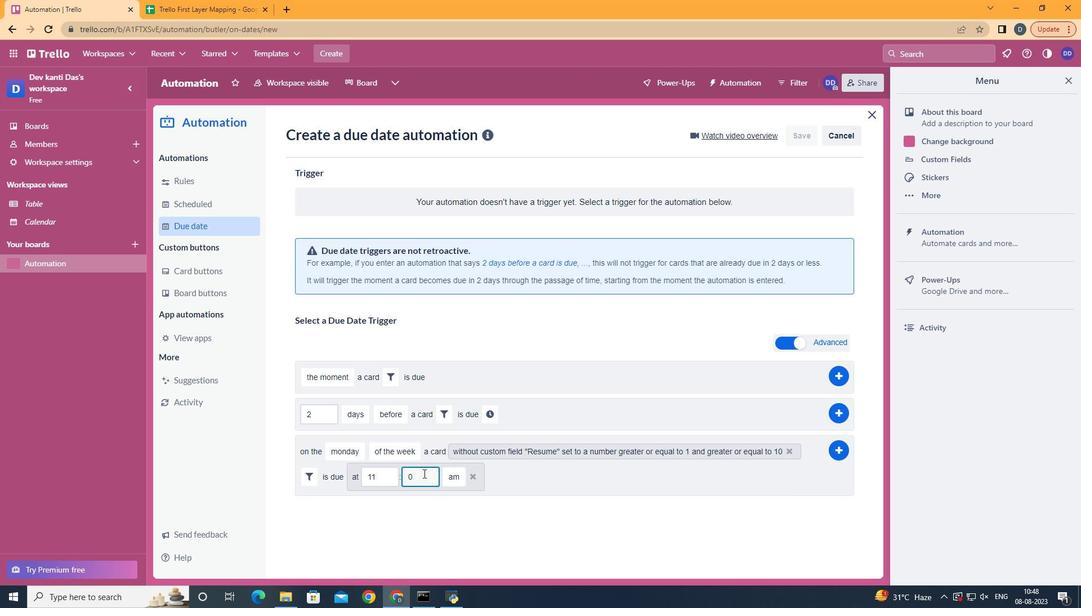 
Action: Mouse moved to (421, 475)
Screenshot: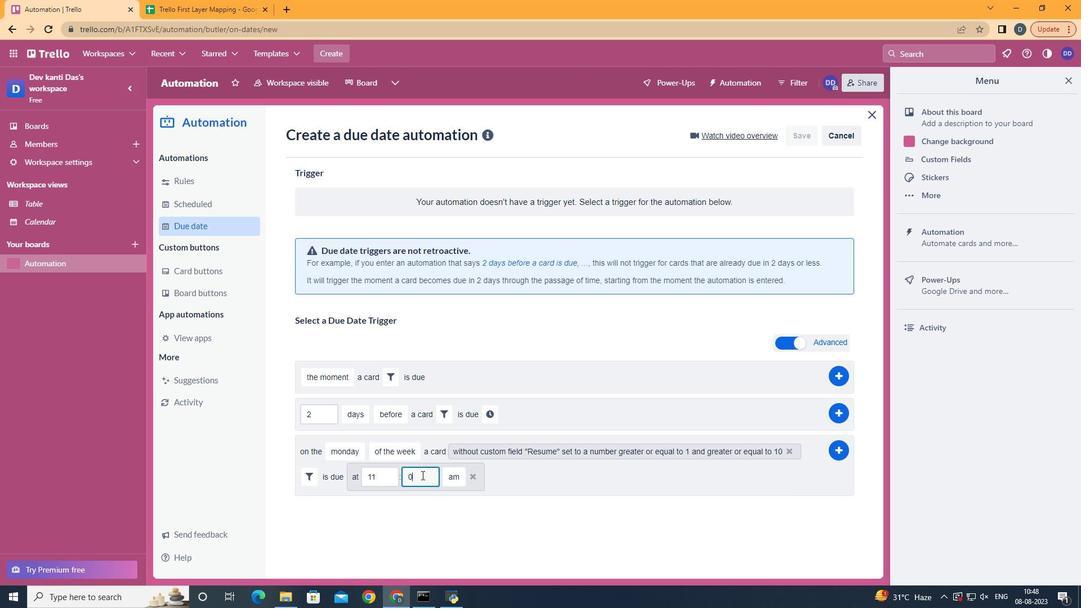
Action: Key pressed 0
Screenshot: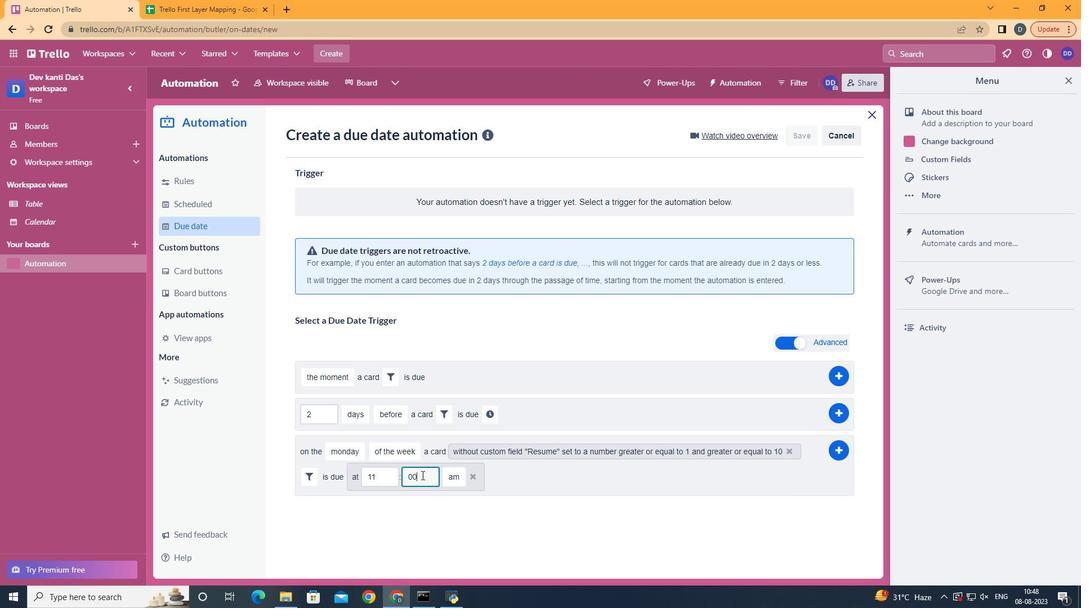 
Action: Mouse moved to (834, 449)
Screenshot: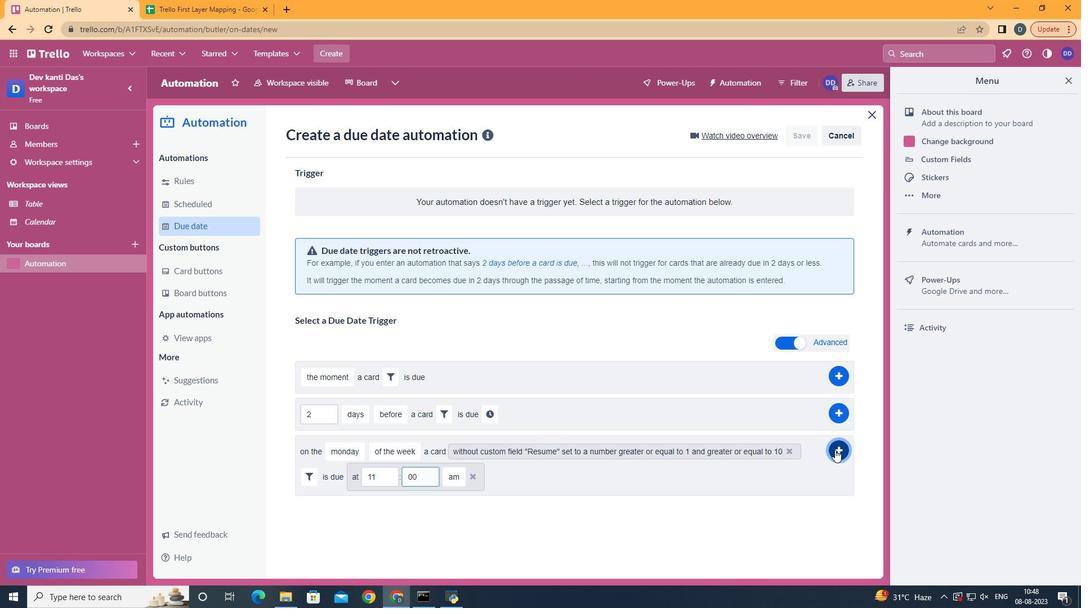 
Action: Mouse pressed left at (834, 449)
Screenshot: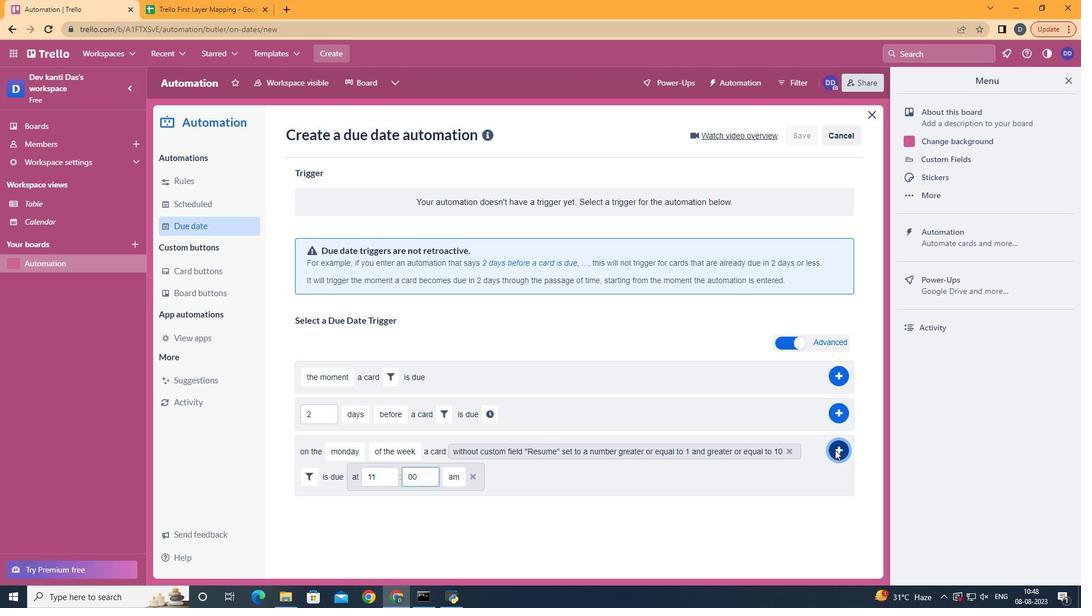 
Action: Mouse moved to (606, 219)
Screenshot: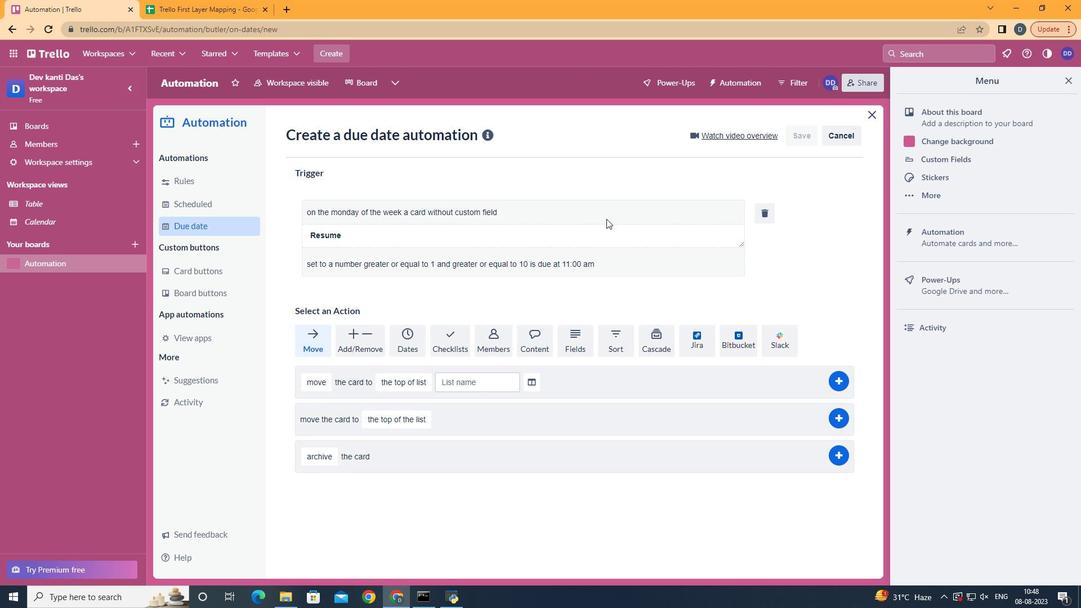 
